 Task: Add an event with the title Second Product Demonstration and Feedback Session, date '2023/12/28', time 7:00 AM to 9:00 AMand add a description: The Team Building Retreat: Problem-Solving Activities will take place in a tranquil and inspiring location, away from the usual work setting. The retreat will span over a dedicated period, allowing participants to fully immerse themselves in the experience and focus on building their problem-solving capabilities., put the event into Orange category . Add location for the event as: St. Petersburg, Russia, logged in from the account softage.8@softage.netand send the event invitation to softage.1@softage.net and softage.2@softage.net. Set a reminder for the event 1 hour before
Action: Mouse moved to (112, 173)
Screenshot: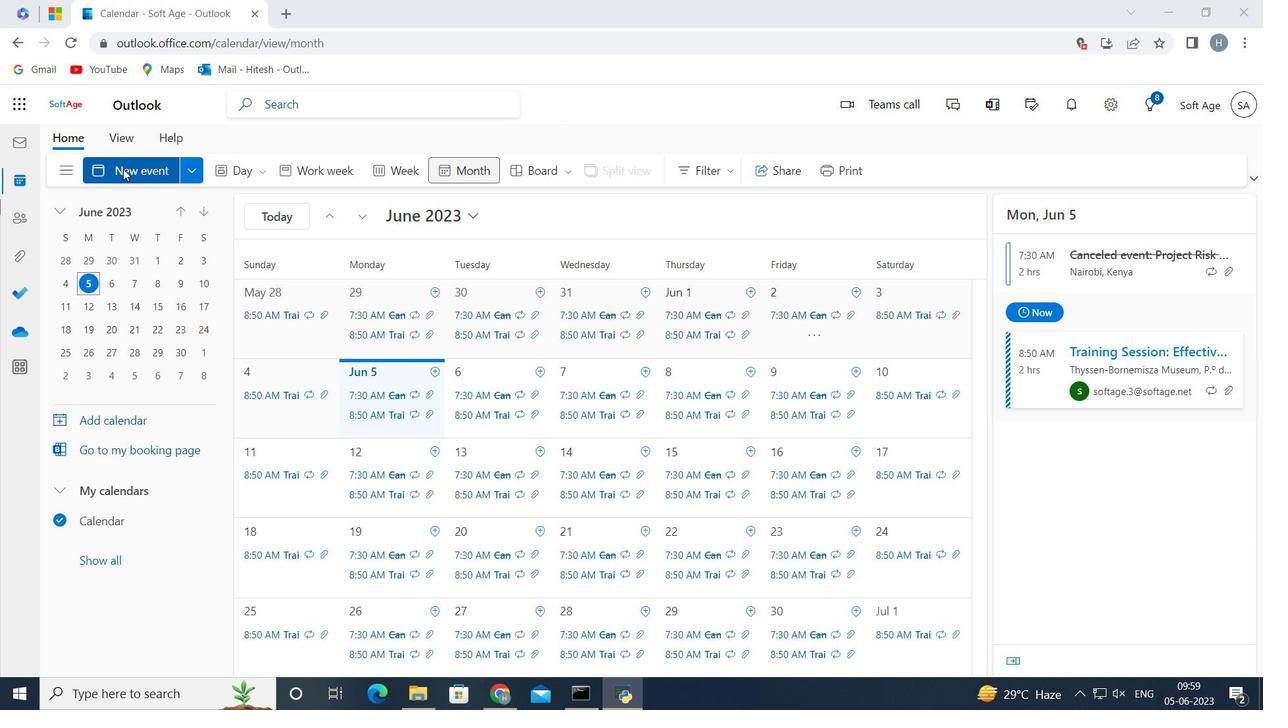 
Action: Mouse pressed left at (112, 173)
Screenshot: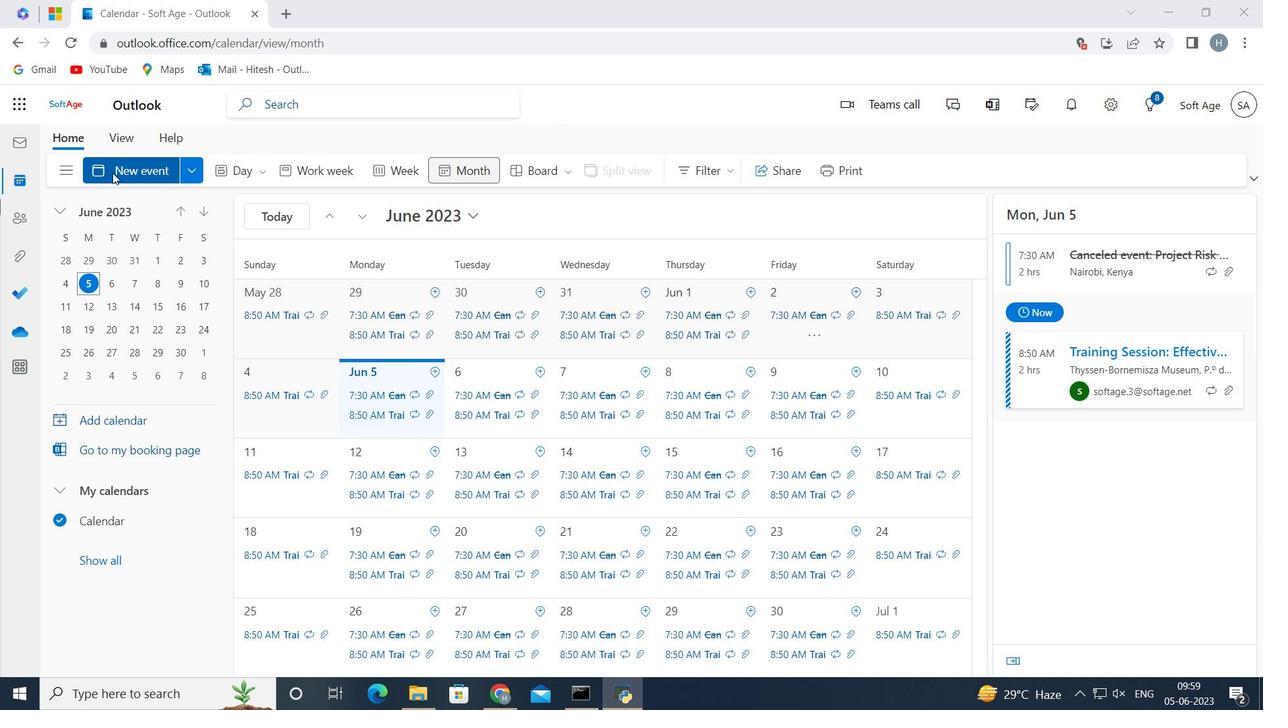 
Action: Mouse moved to (254, 262)
Screenshot: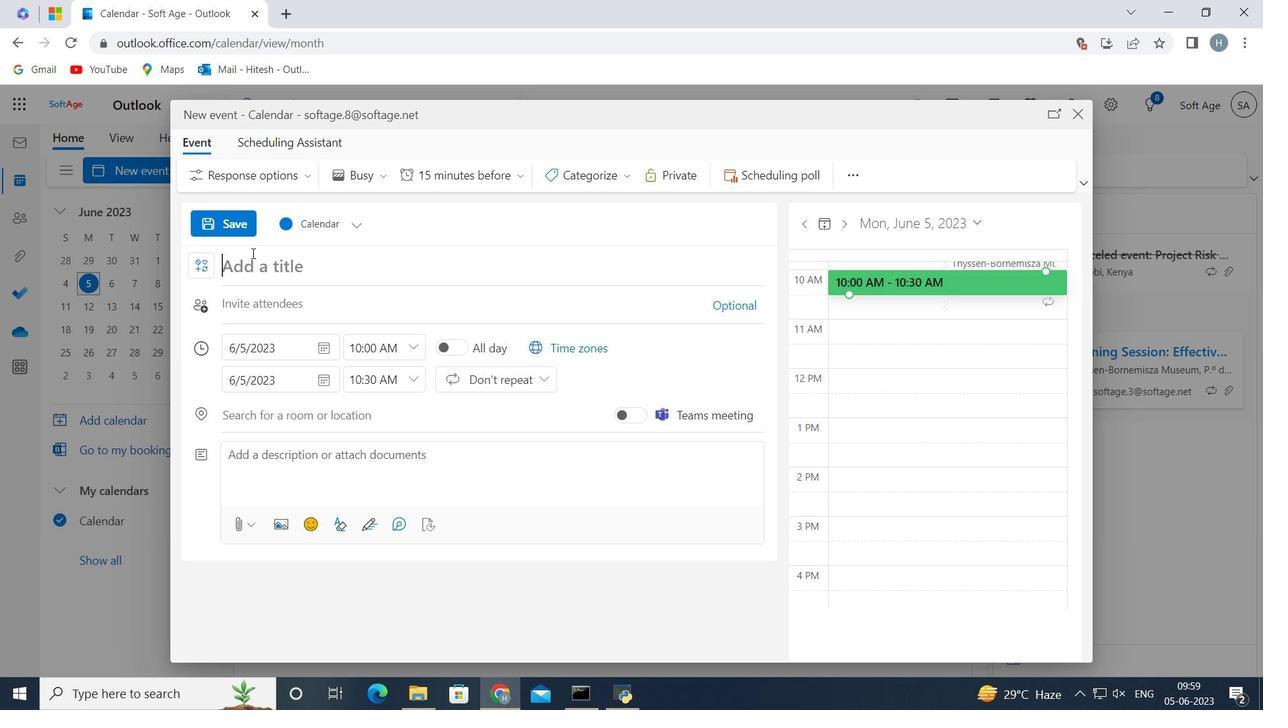 
Action: Mouse pressed left at (254, 262)
Screenshot: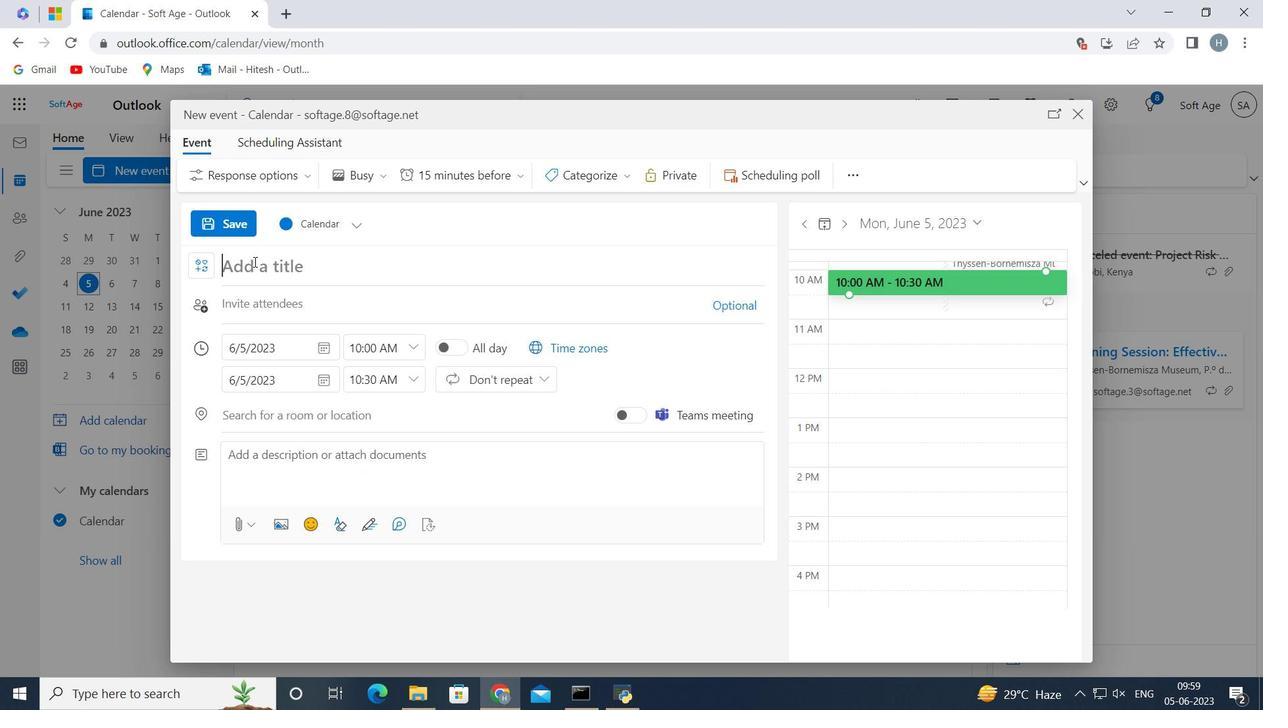 
Action: Key pressed <Key.shift>Second<Key.space><Key.shift>Product<Key.space><Key.shift>Demonstartion<Key.space>and<Key.backspace><Key.backspace><Key.backspace><Key.backspace><Key.backspace><Key.backspace><Key.backspace><Key.backspace>ation<Key.space><Key.backspace><Key.backspace><Key.backspace><Key.backspace><Key.backspace><Key.backspace><Key.backspace><Key.backspace>ration<Key.space>and<Key.space><Key.shift>Feedback<Key.space><Key.shift>Session<Key.space>
Screenshot: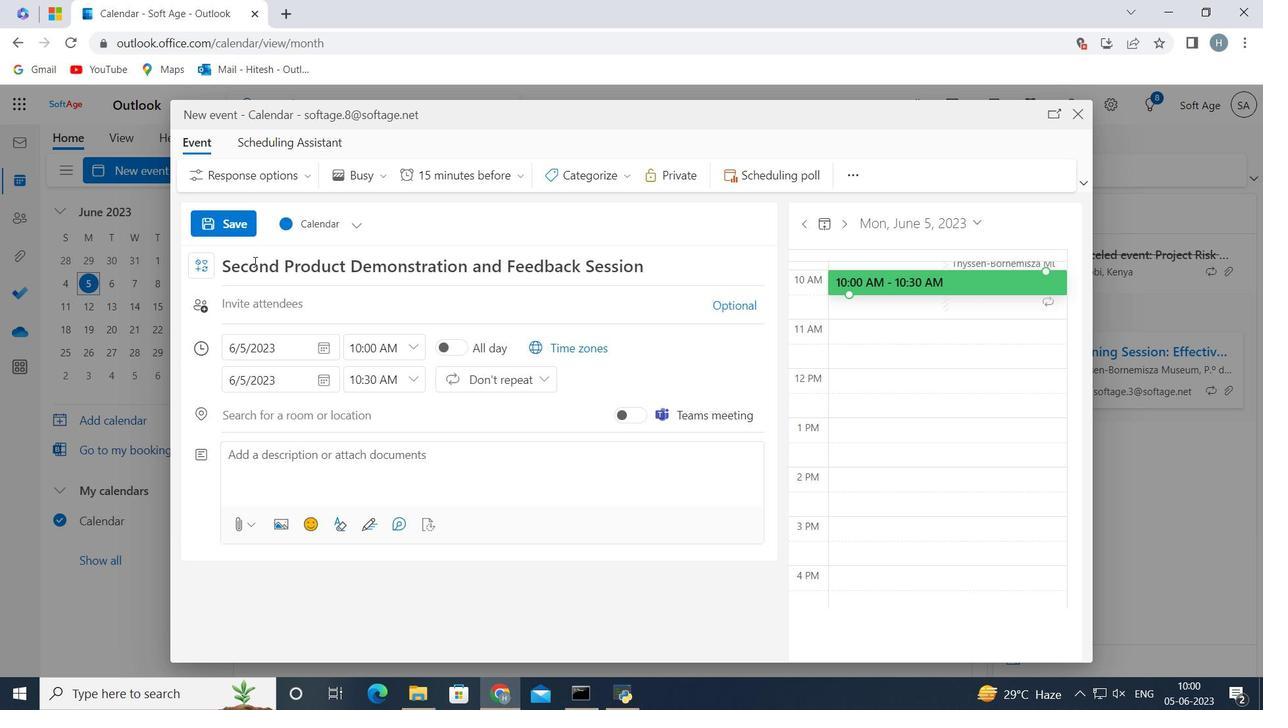 
Action: Mouse moved to (324, 345)
Screenshot: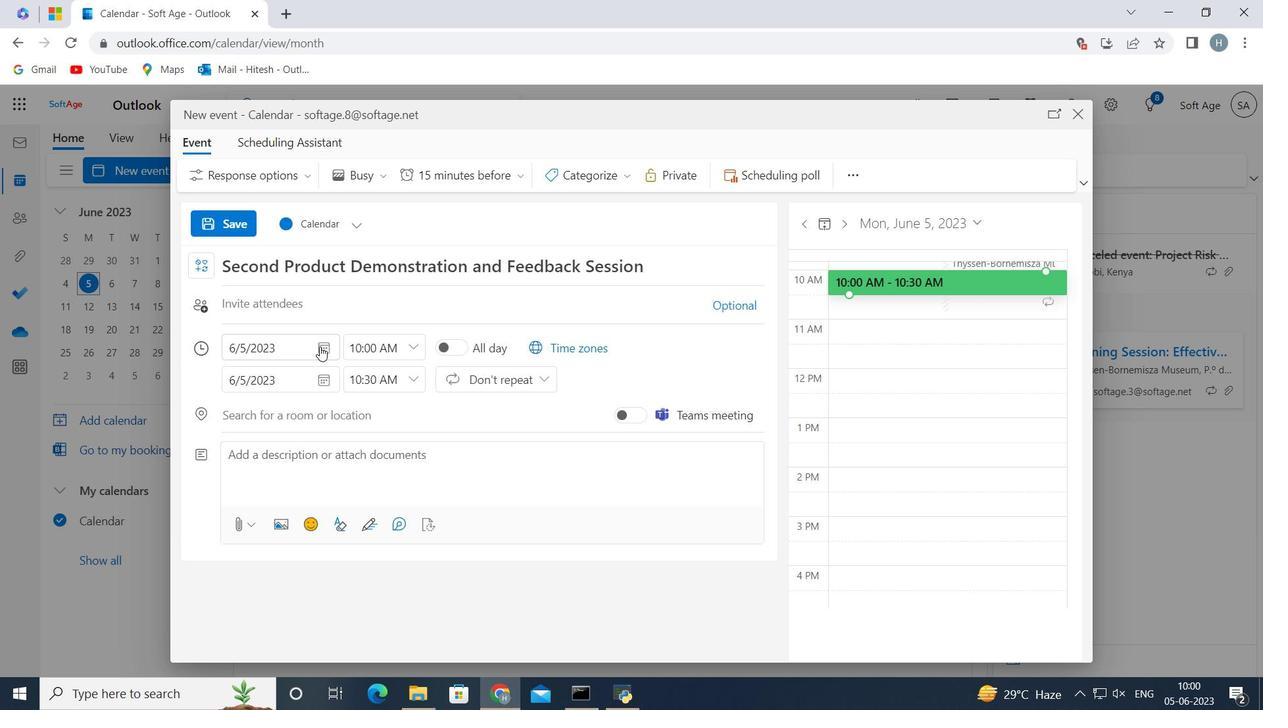 
Action: Mouse pressed left at (324, 345)
Screenshot: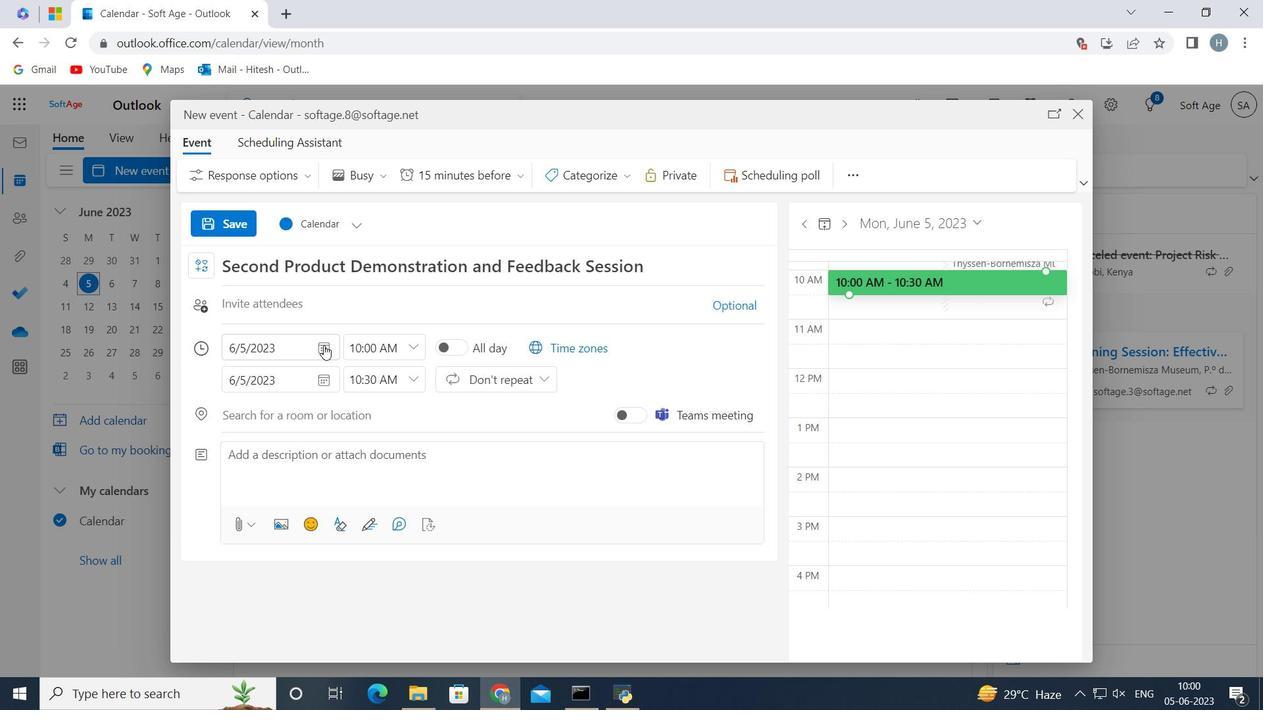 
Action: Mouse moved to (288, 377)
Screenshot: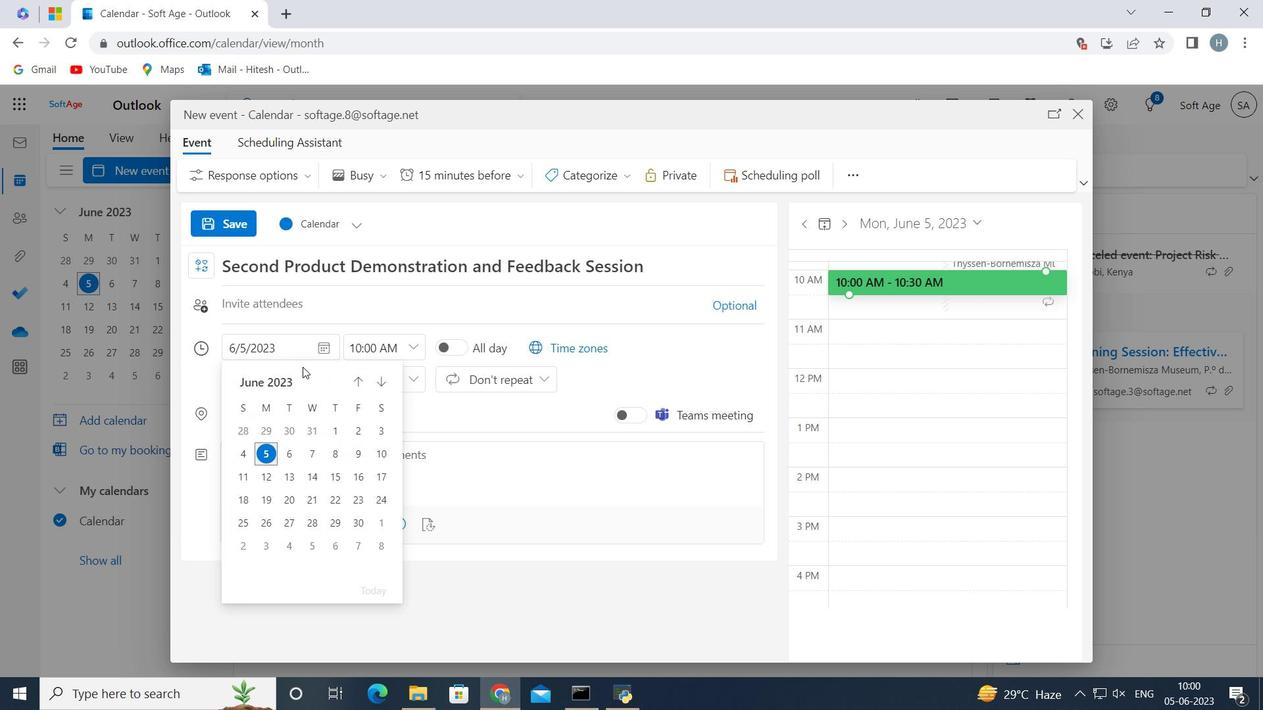 
Action: Mouse pressed left at (288, 377)
Screenshot: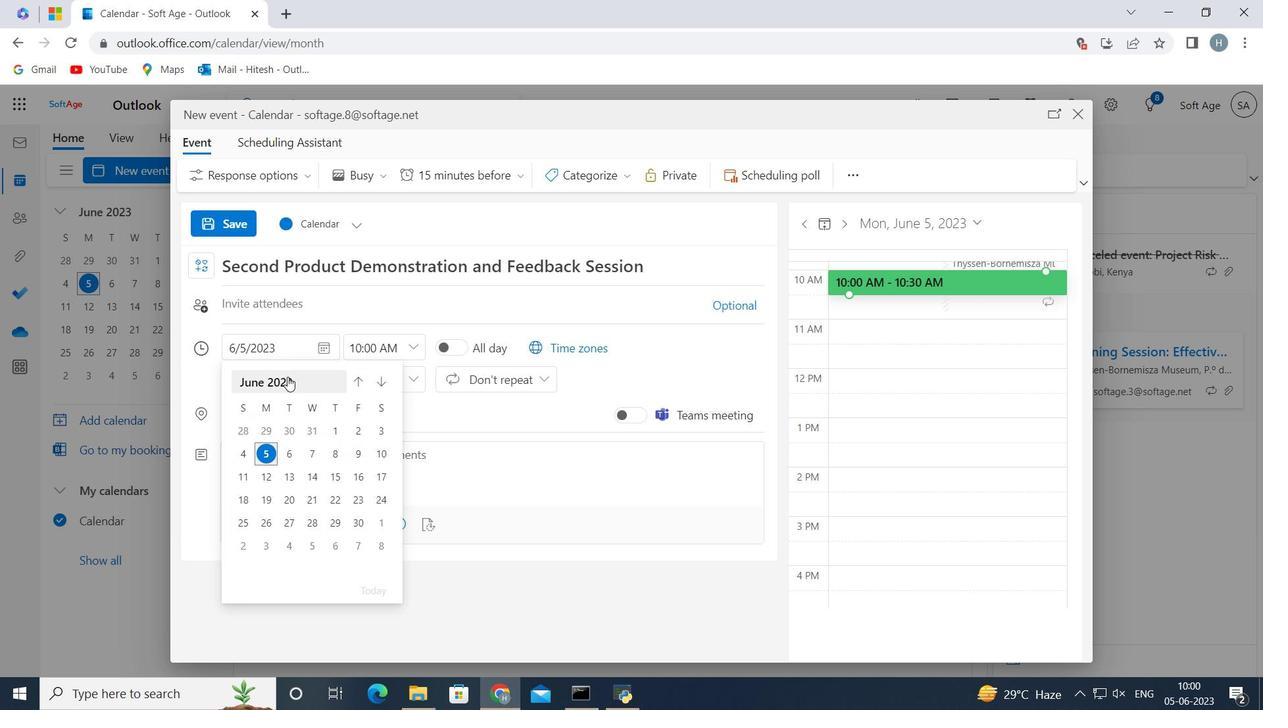 
Action: Mouse moved to (378, 507)
Screenshot: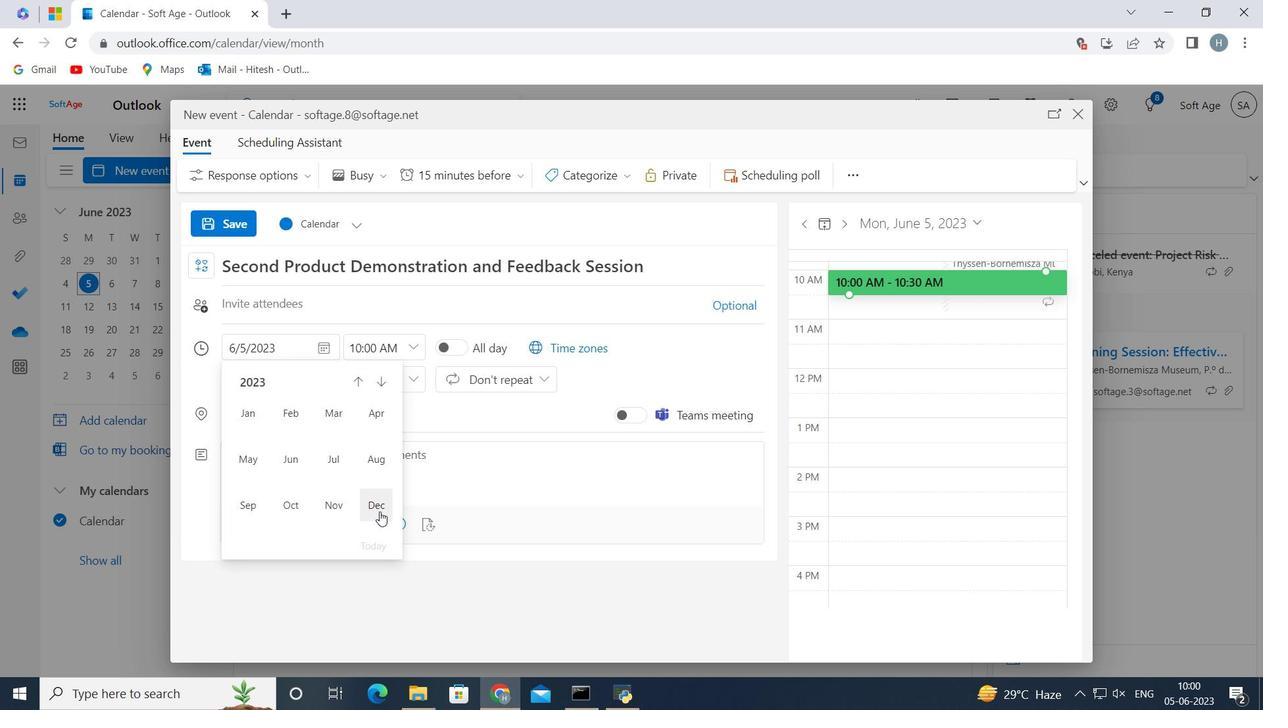 
Action: Mouse pressed left at (378, 507)
Screenshot: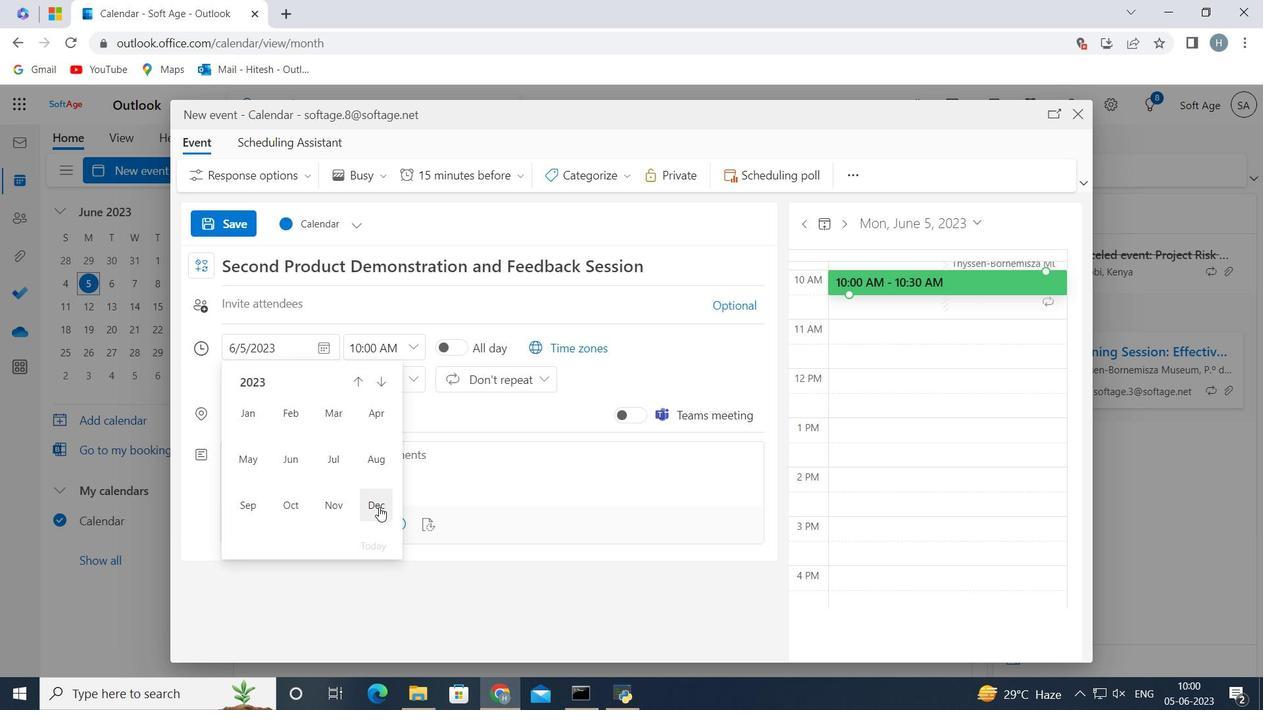 
Action: Mouse moved to (333, 517)
Screenshot: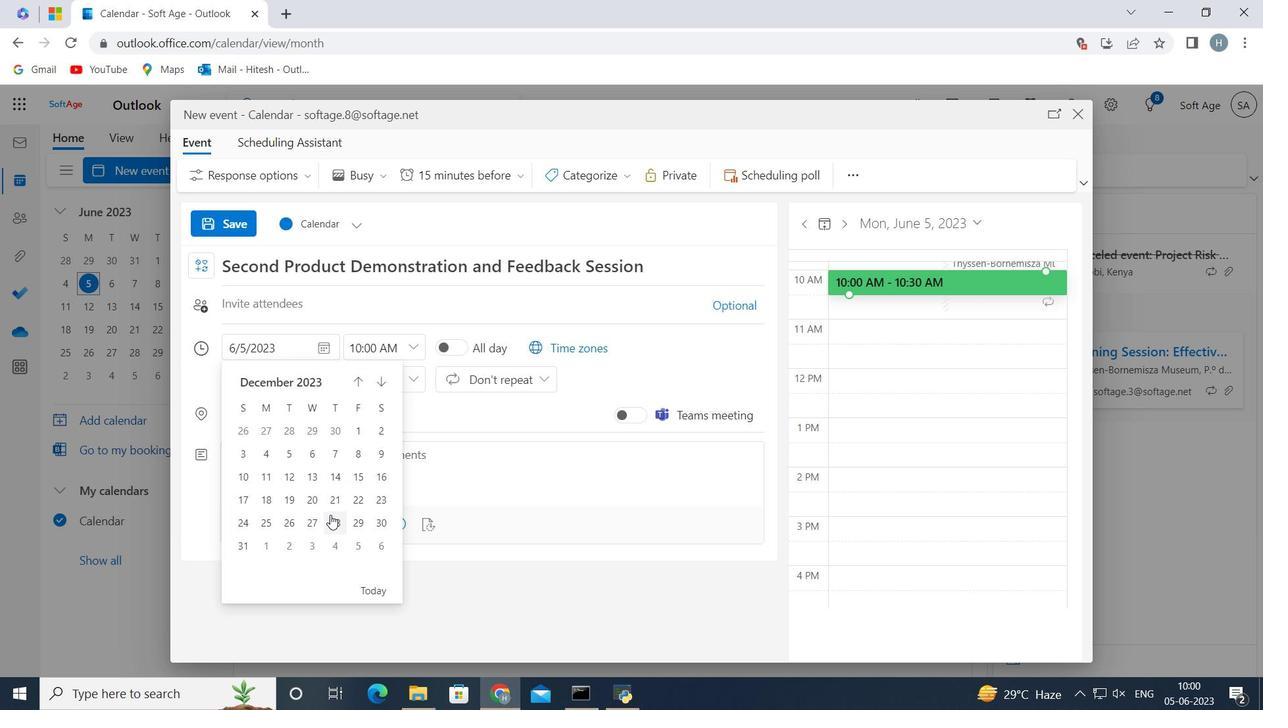
Action: Mouse pressed left at (333, 517)
Screenshot: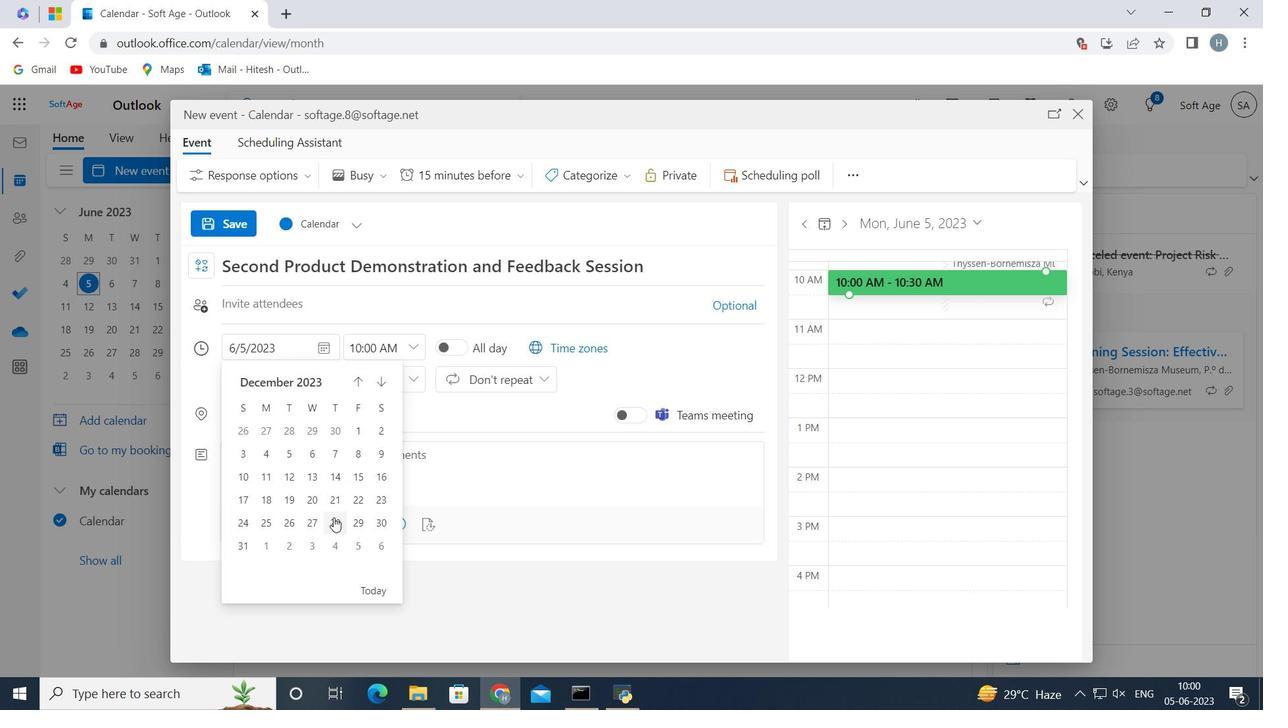 
Action: Mouse moved to (415, 343)
Screenshot: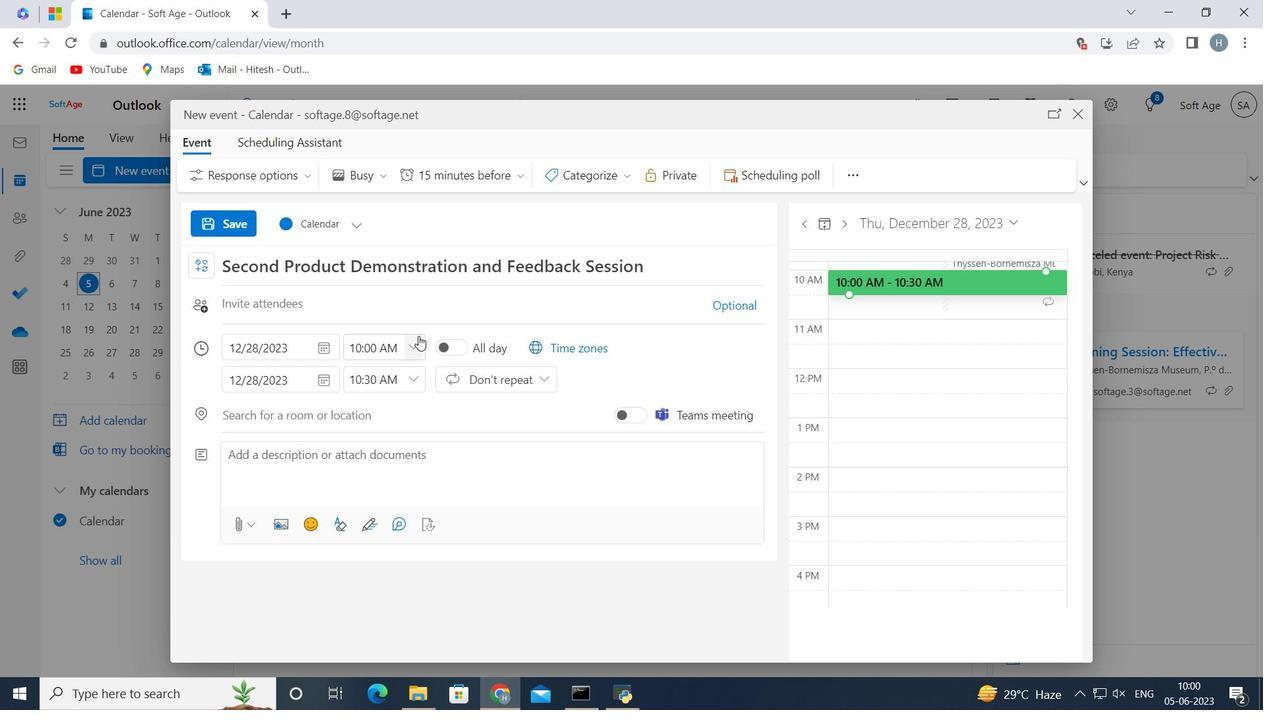 
Action: Mouse pressed left at (415, 343)
Screenshot: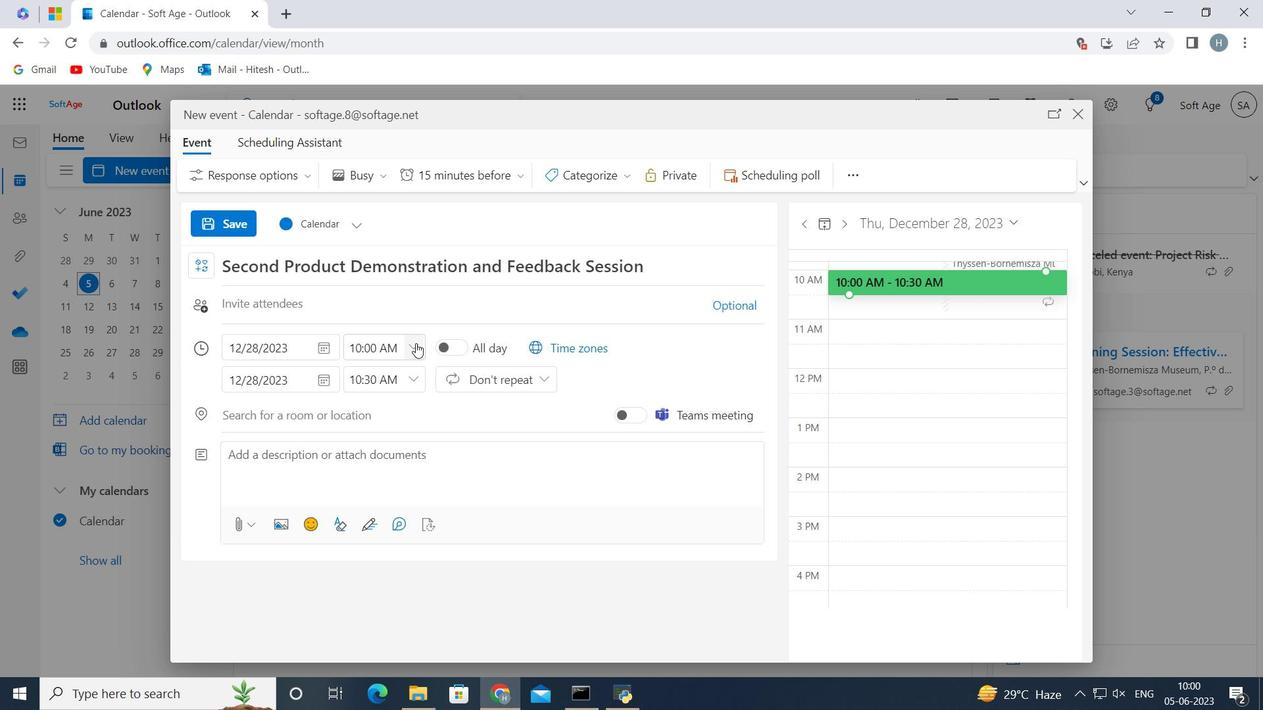 
Action: Mouse moved to (363, 446)
Screenshot: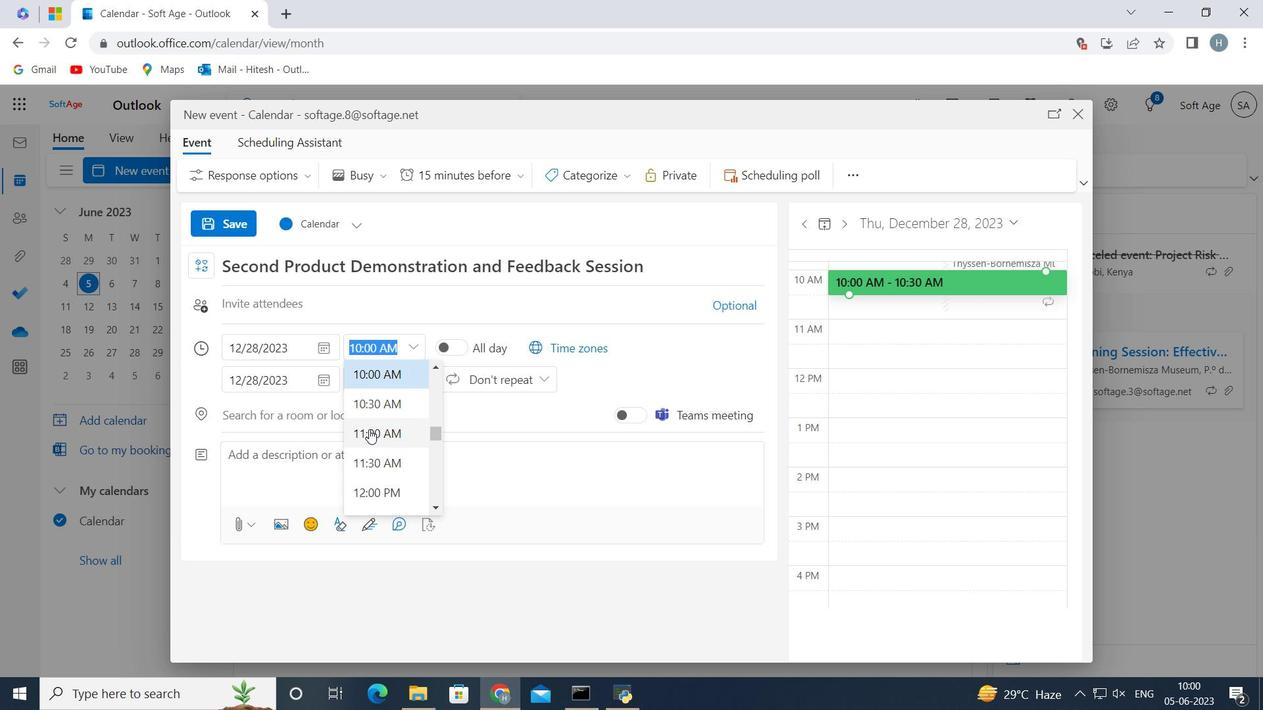 
Action: Mouse scrolled (363, 446) with delta (0, 0)
Screenshot: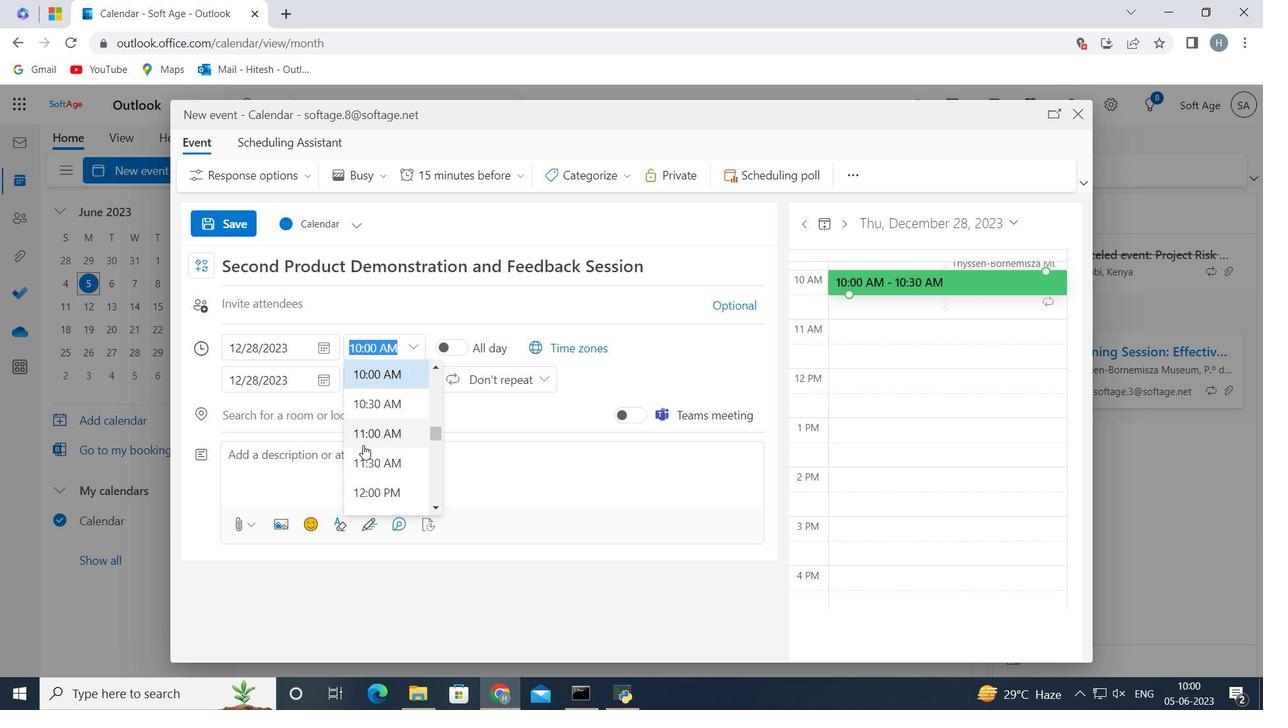 
Action: Mouse scrolled (363, 446) with delta (0, 0)
Screenshot: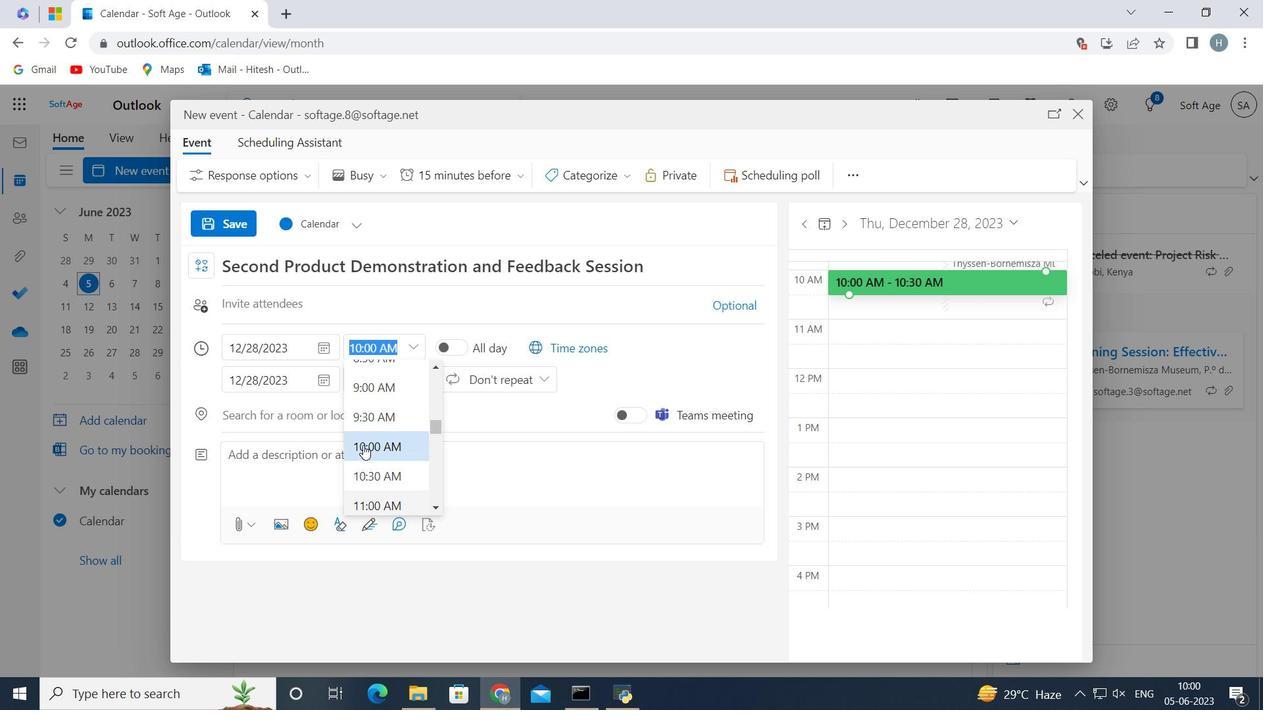 
Action: Mouse moved to (379, 396)
Screenshot: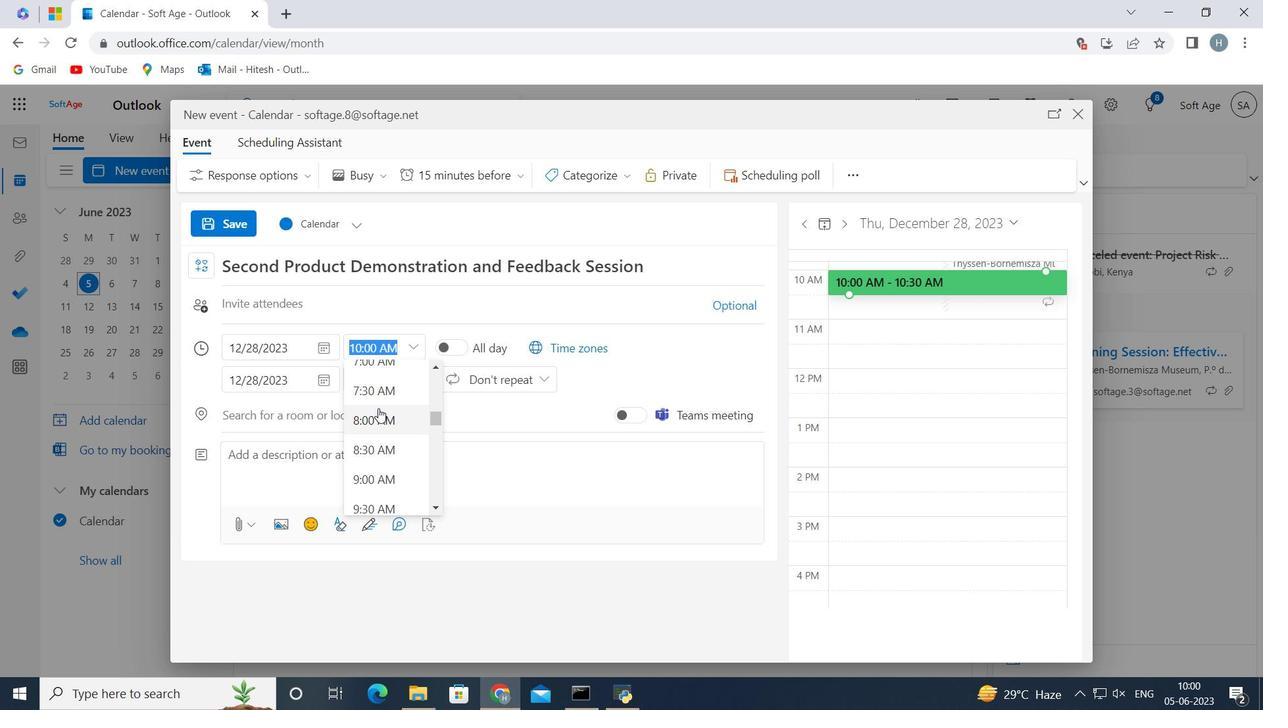 
Action: Mouse scrolled (379, 397) with delta (0, 0)
Screenshot: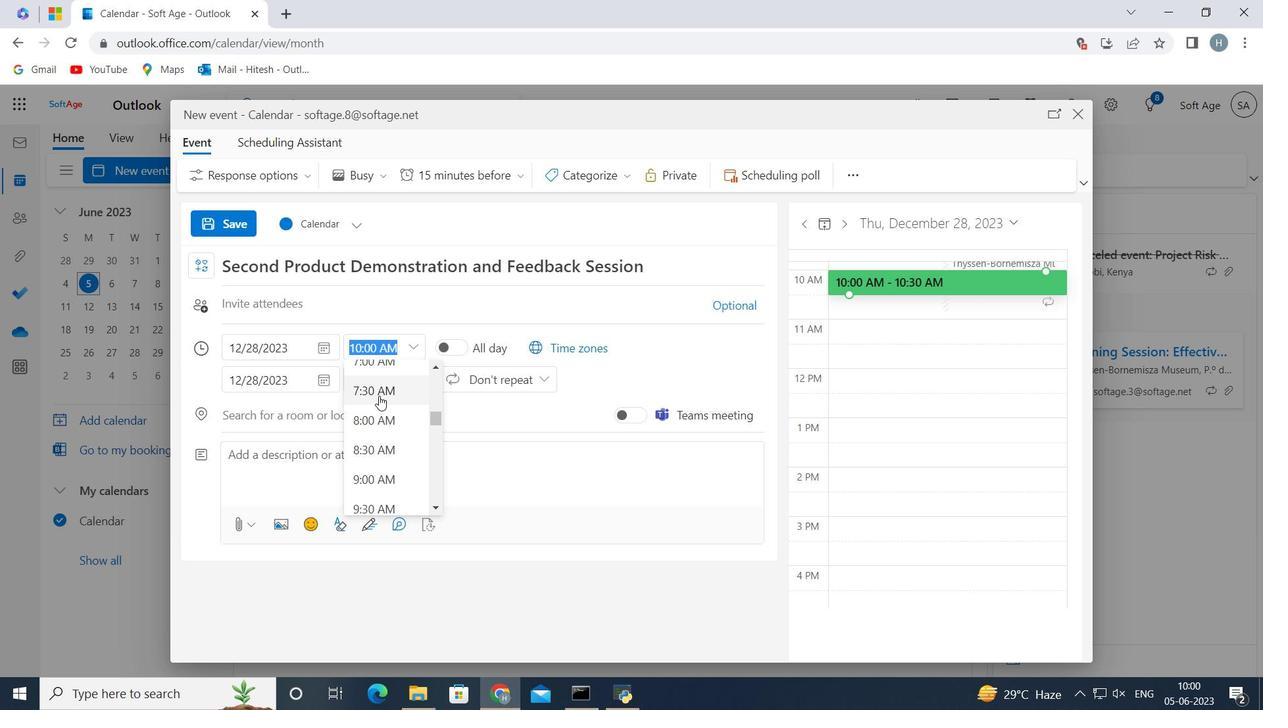 
Action: Mouse moved to (375, 446)
Screenshot: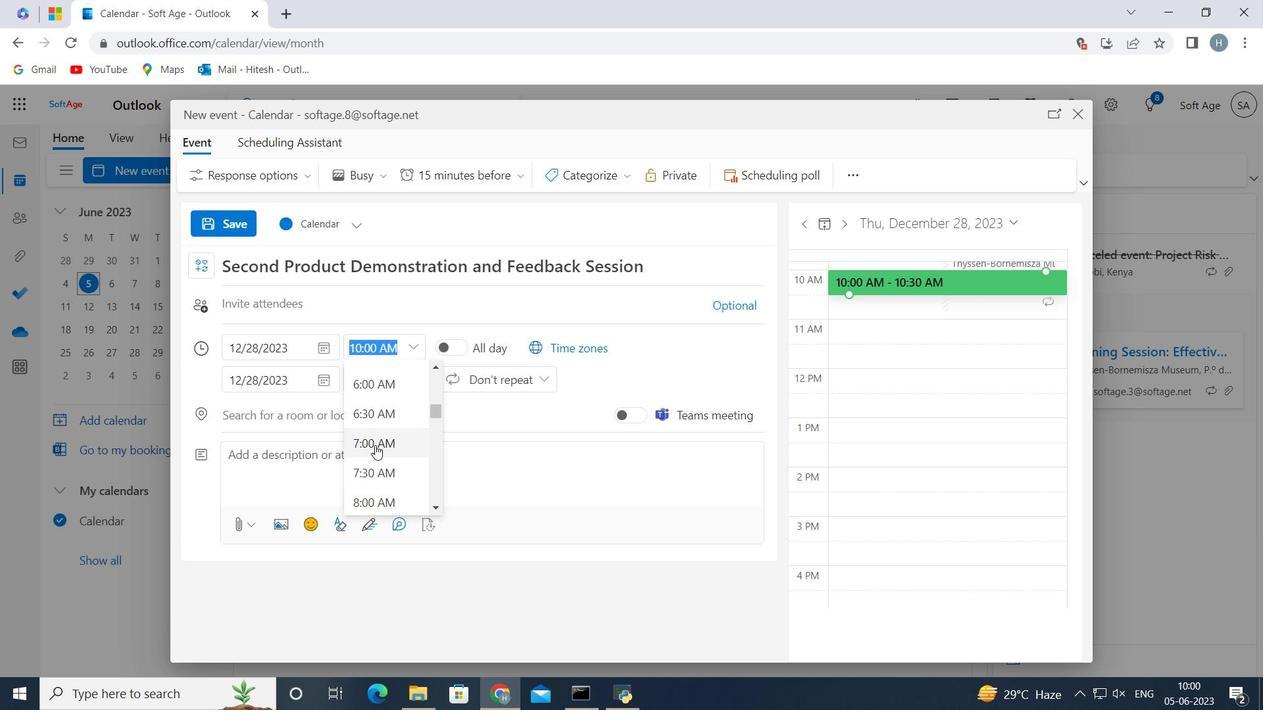 
Action: Mouse pressed left at (375, 446)
Screenshot: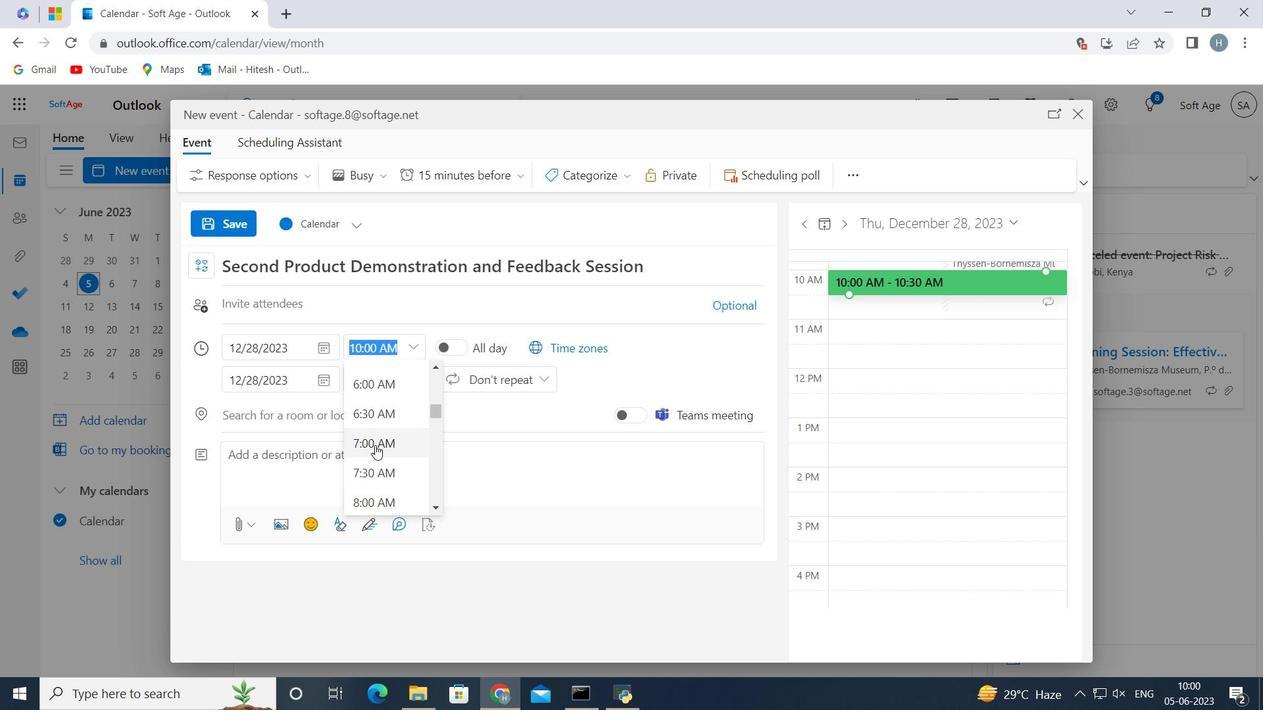 
Action: Mouse moved to (411, 387)
Screenshot: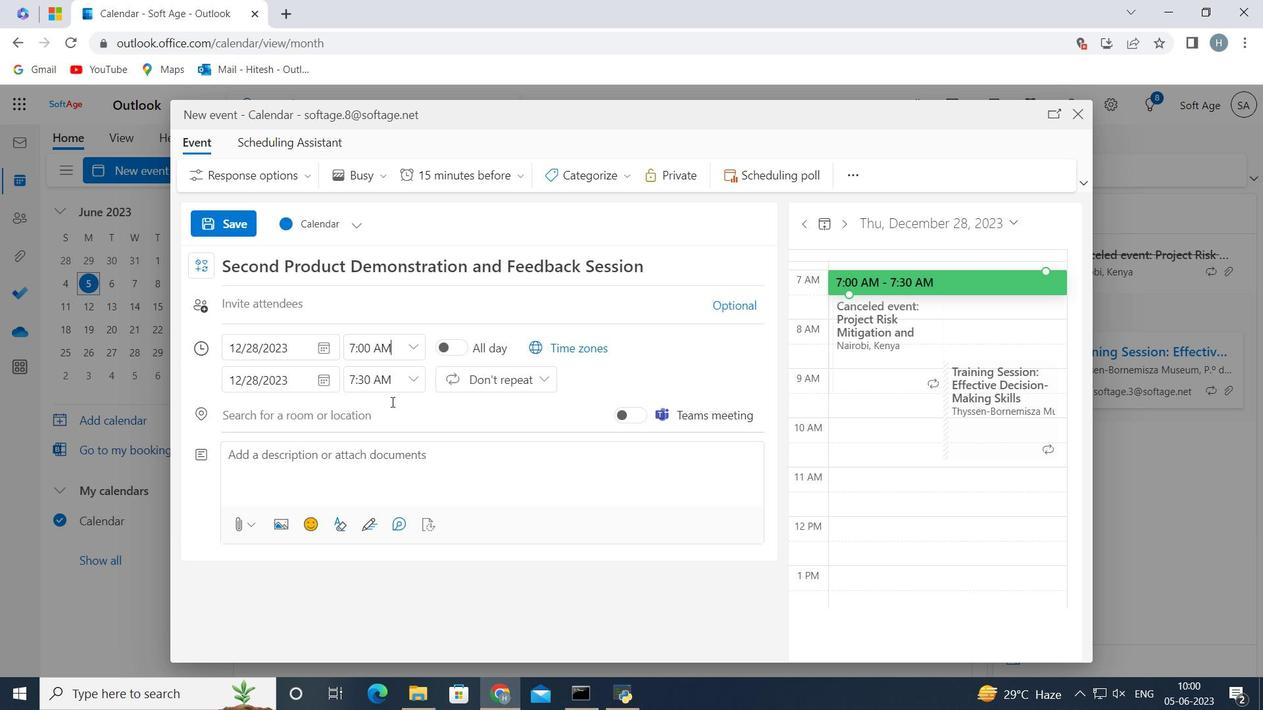 
Action: Mouse pressed left at (411, 387)
Screenshot: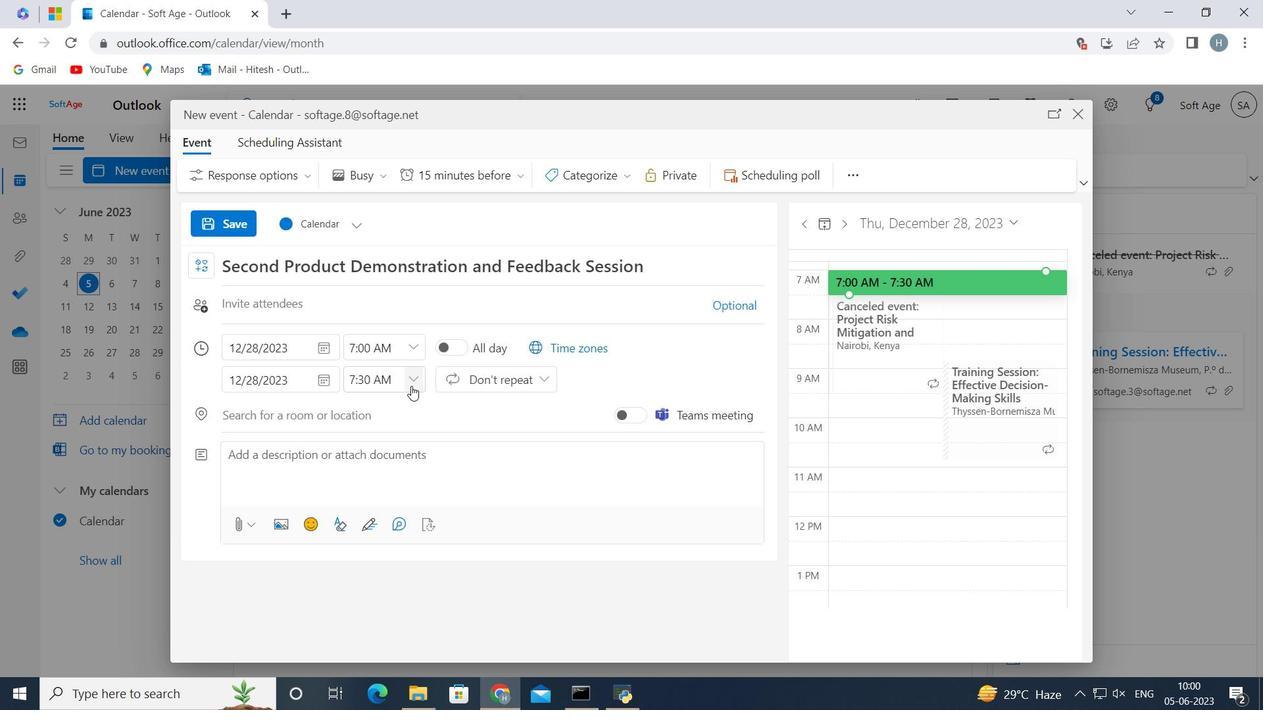 
Action: Mouse moved to (409, 488)
Screenshot: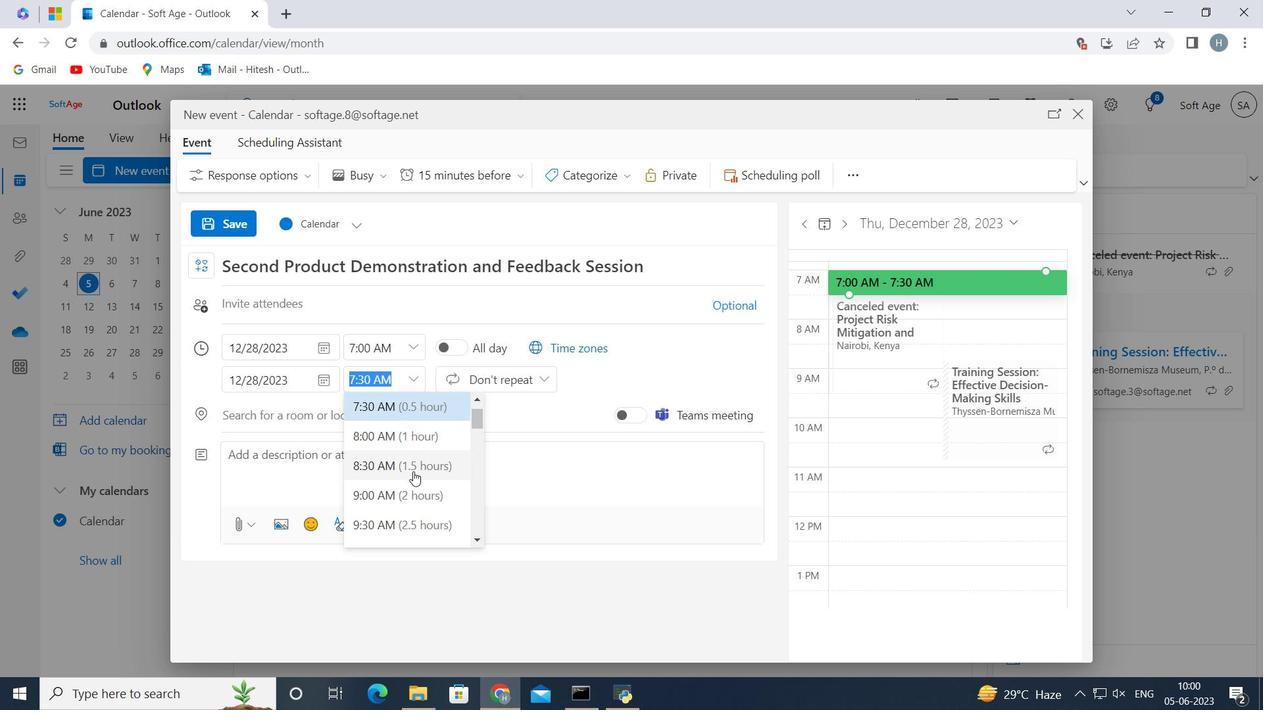 
Action: Mouse pressed left at (409, 488)
Screenshot: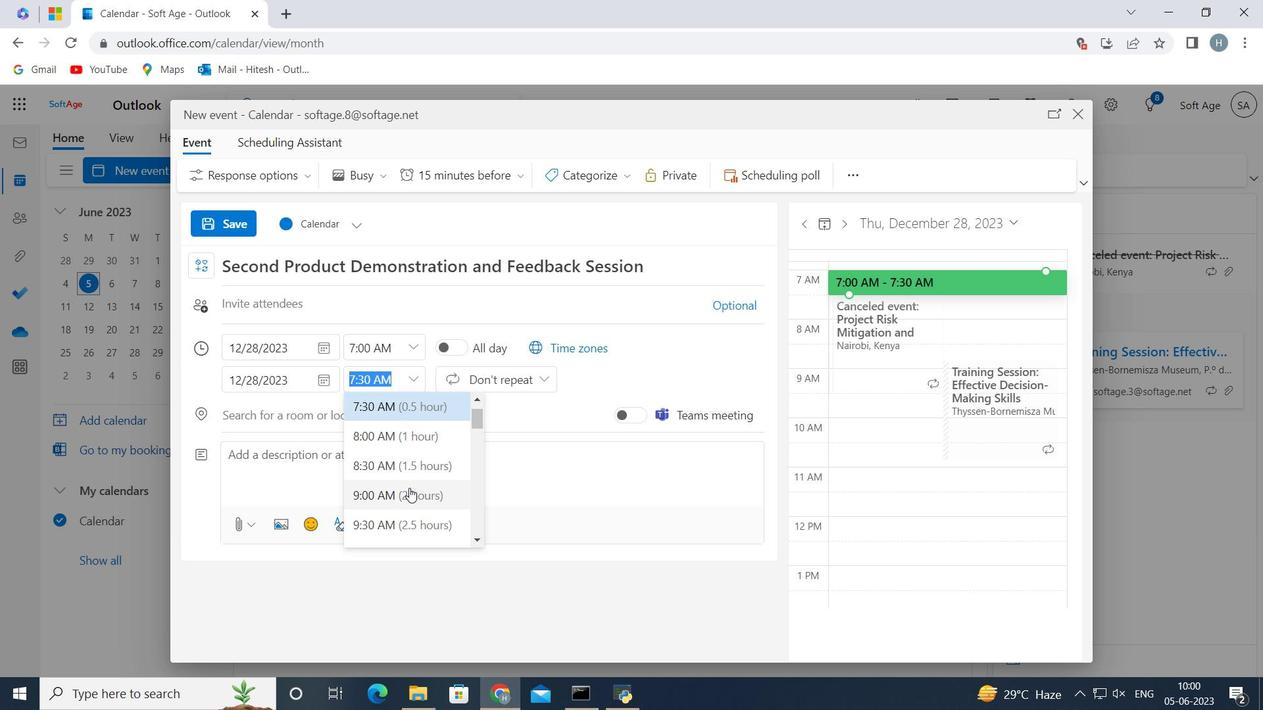 
Action: Mouse moved to (317, 460)
Screenshot: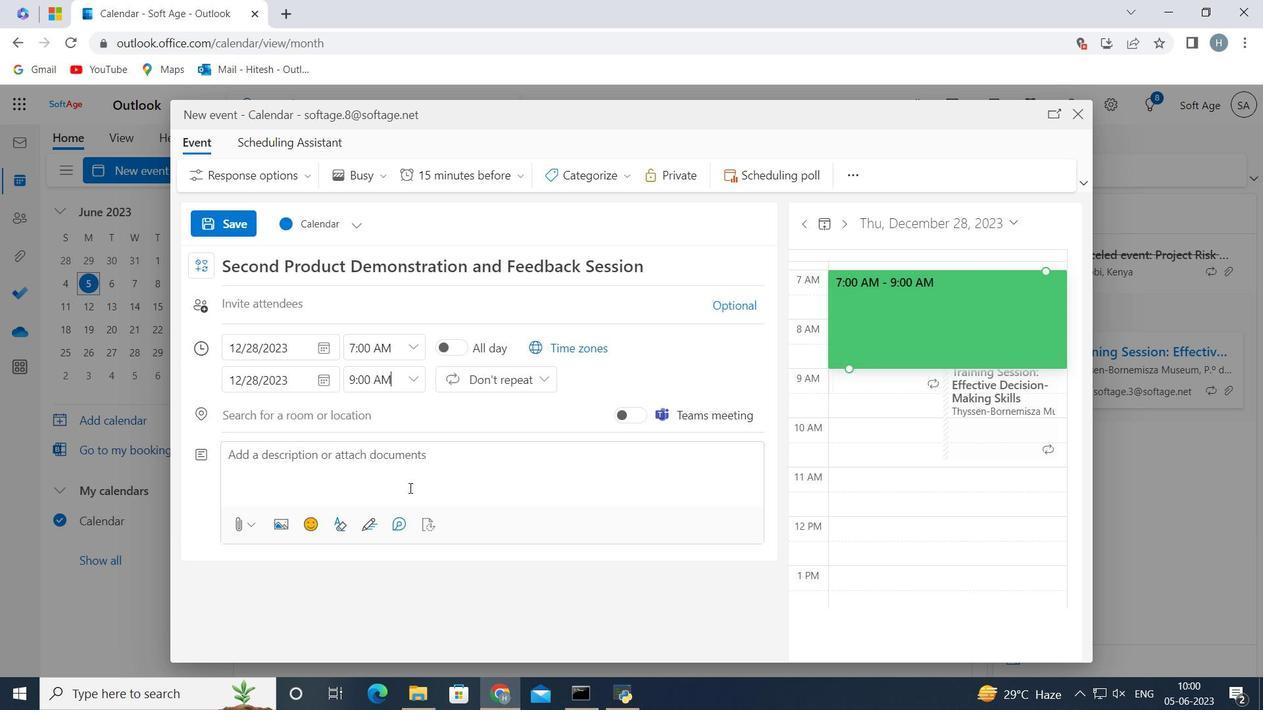 
Action: Mouse pressed left at (317, 460)
Screenshot: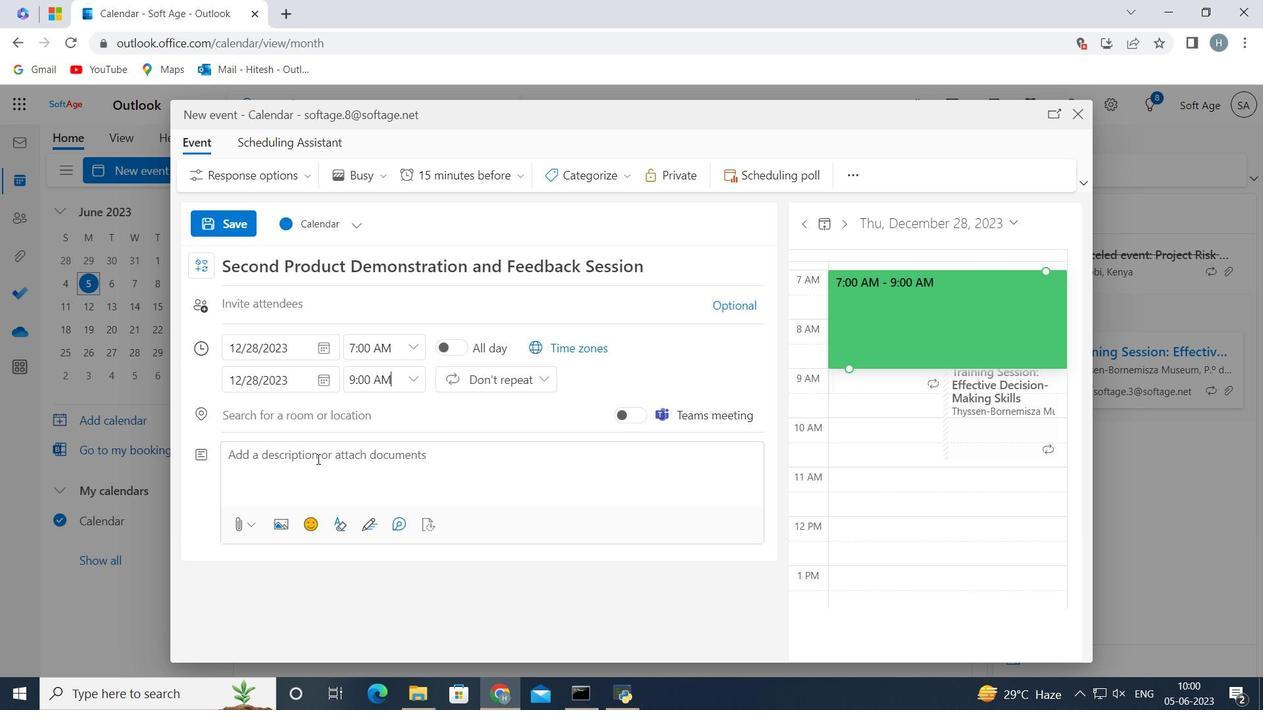 
Action: Mouse moved to (317, 460)
Screenshot: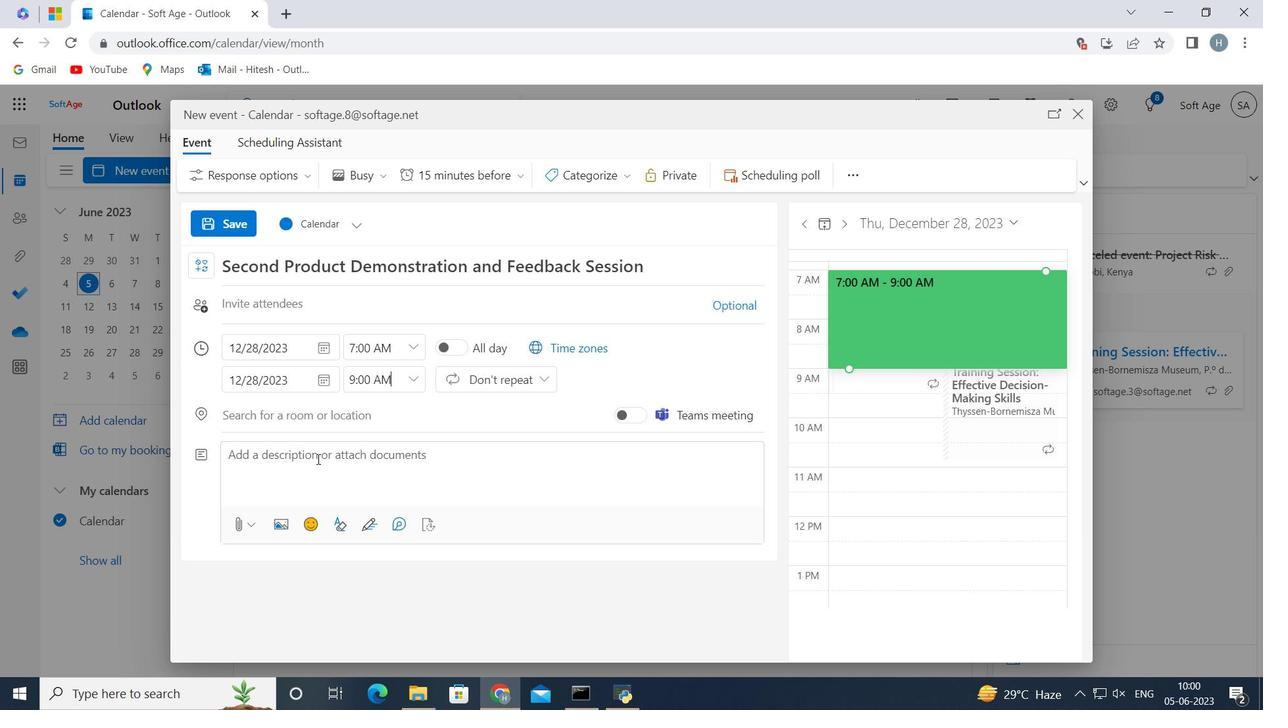 
Action: Key pressed <Key.shift>The<Key.space>team<Key.space>building<Key.space>retreat<Key.shift_r>:<Key.space>problem-solving<Key.space>activities<Key.space>will<Key.space>tage<Key.backspace><Key.backspace>ke<Key.space>place<Key.space>in<Key.space>a<Key.space>tranquil<Key.space>and<Key.space>inspiring<Key.space>location,<Key.space>away<Key.space>from<Key.space>the<Key.space>usual<Key.space>work<Key.space>setting.<Key.space><Key.shift>The<Key.space>retreat<Key.space>will<Key.space>span<Key.space>over<Key.space>a<Key.space>dedicated<Key.space>period,<Key.space>allowing<Key.space>participants<Key.space>to<Key.space>fully<Key.space>immerse<Key.space>themselves<Key.space>in<Key.space>the<Key.space>experience<Key.space>and<Key.space>focus<Key.space>on<Key.space>building<Key.space>their<Key.space>problem-solving<Key.space>capabilities.<Key.space>
Screenshot: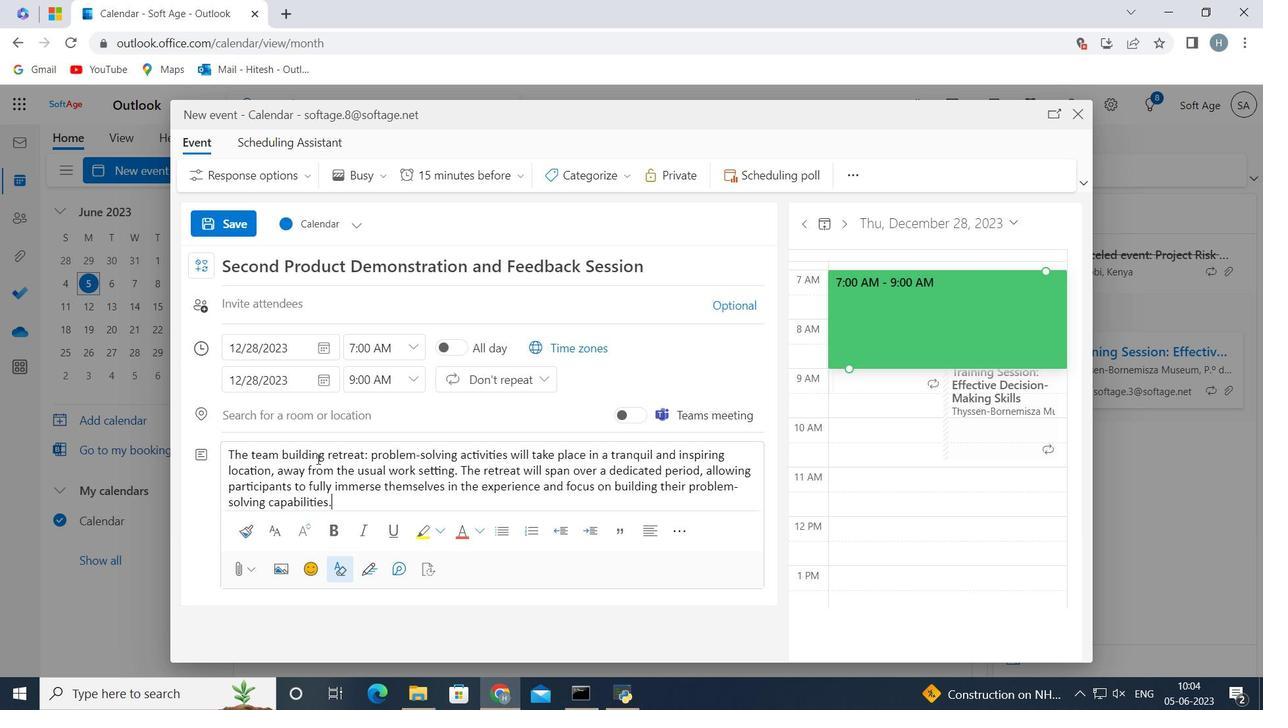 
Action: Mouse moved to (621, 184)
Screenshot: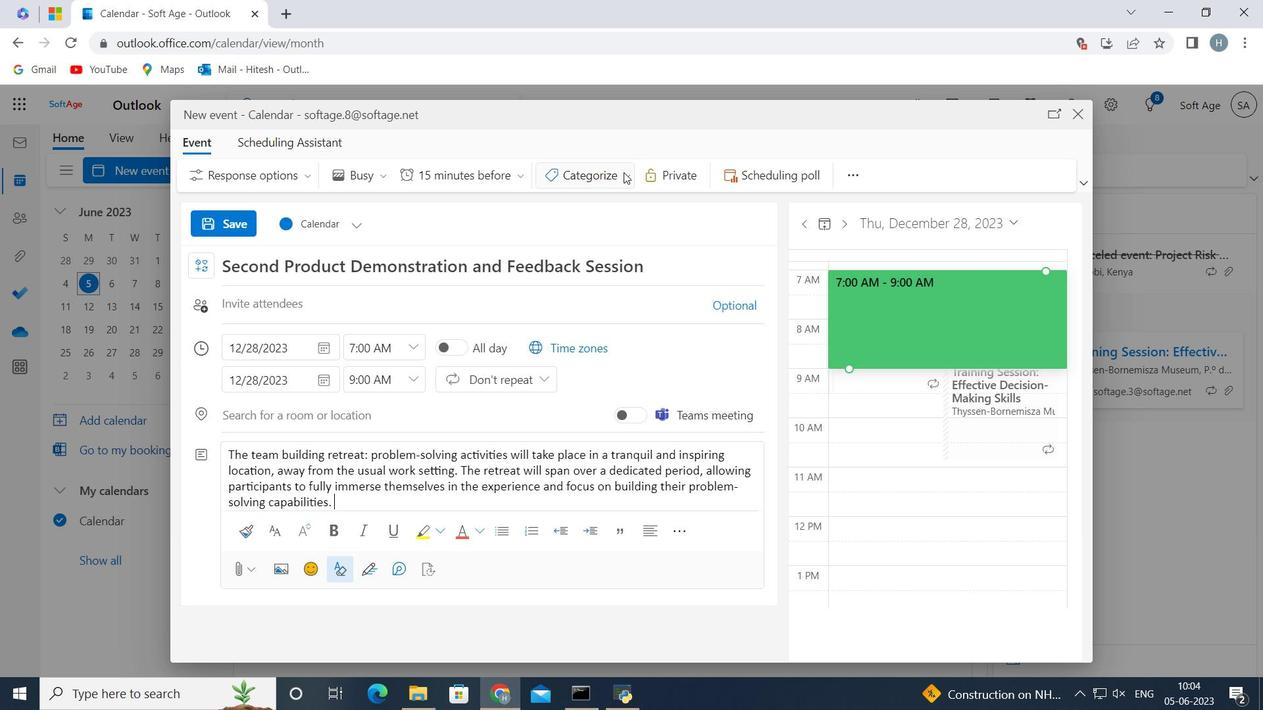 
Action: Mouse pressed left at (621, 184)
Screenshot: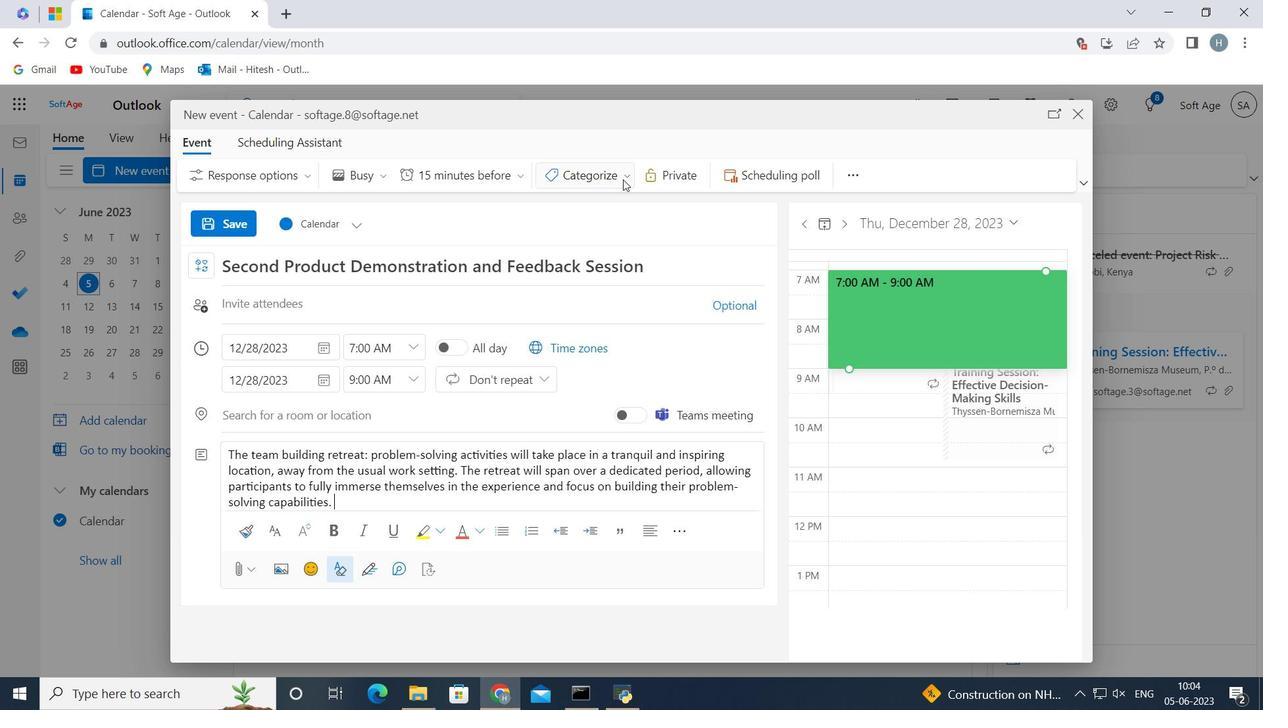 
Action: Mouse moved to (615, 256)
Screenshot: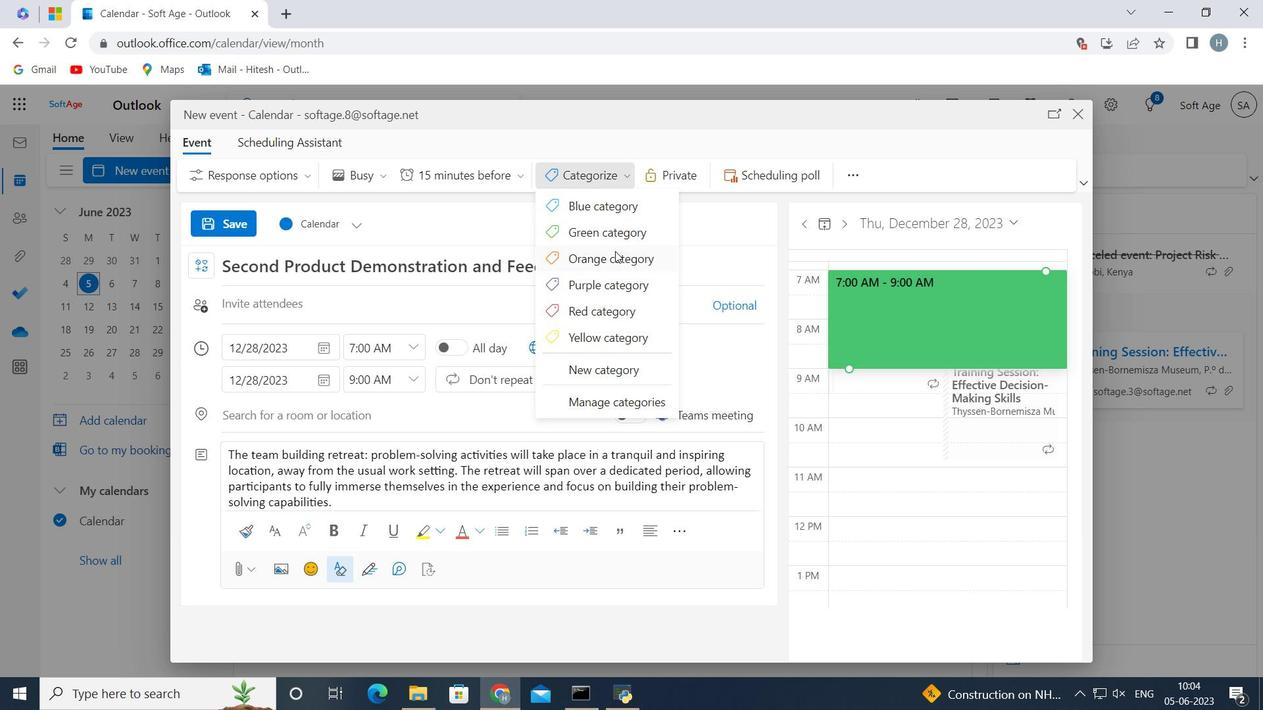 
Action: Mouse pressed left at (615, 256)
Screenshot: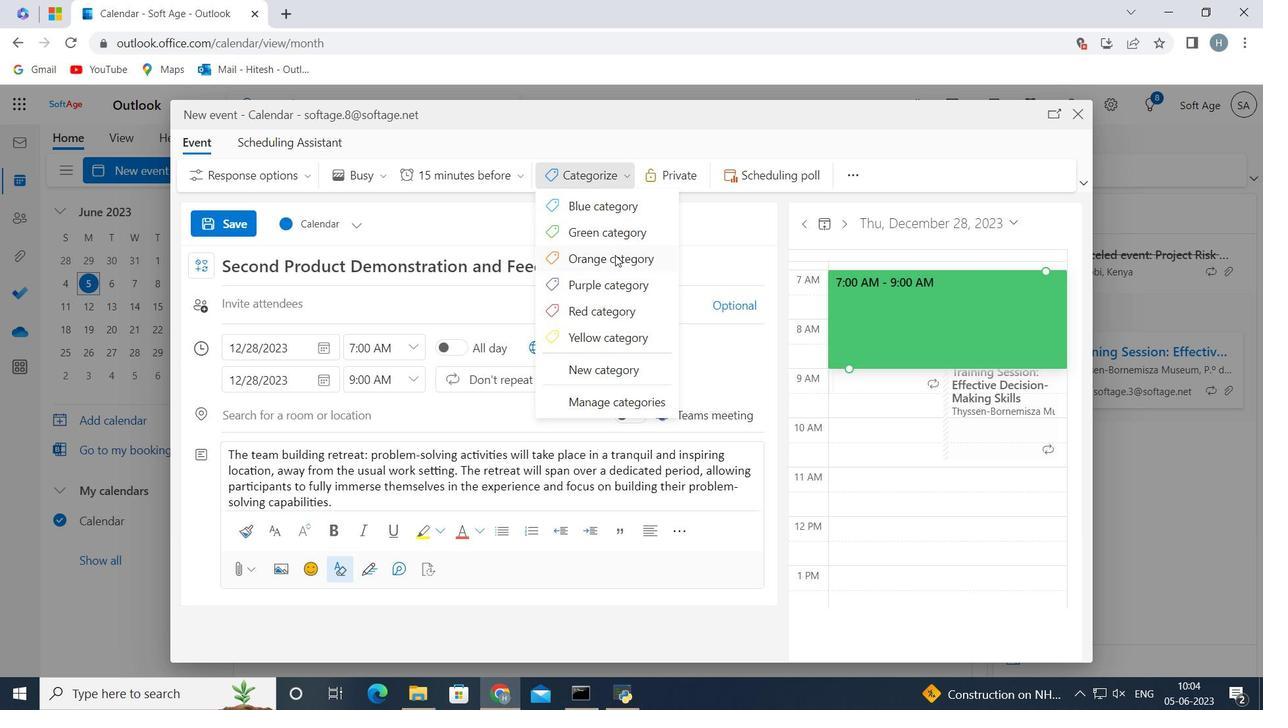 
Action: Mouse moved to (273, 423)
Screenshot: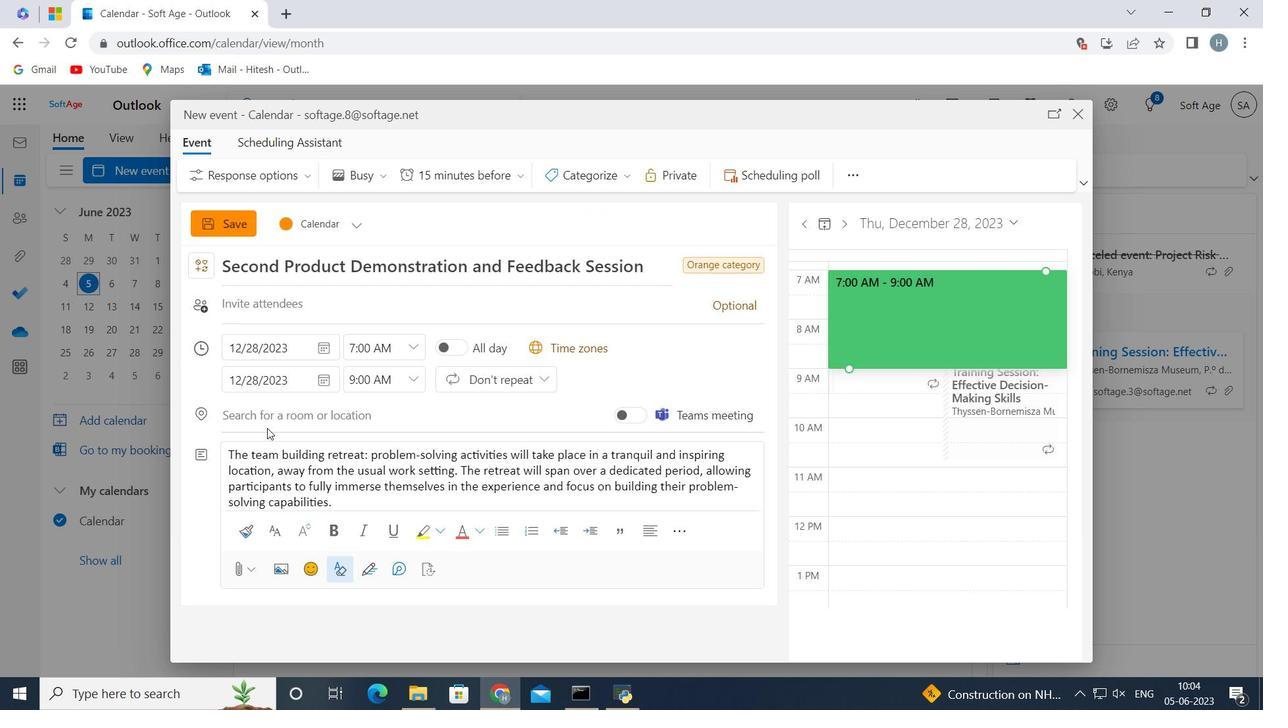 
Action: Mouse pressed left at (273, 423)
Screenshot: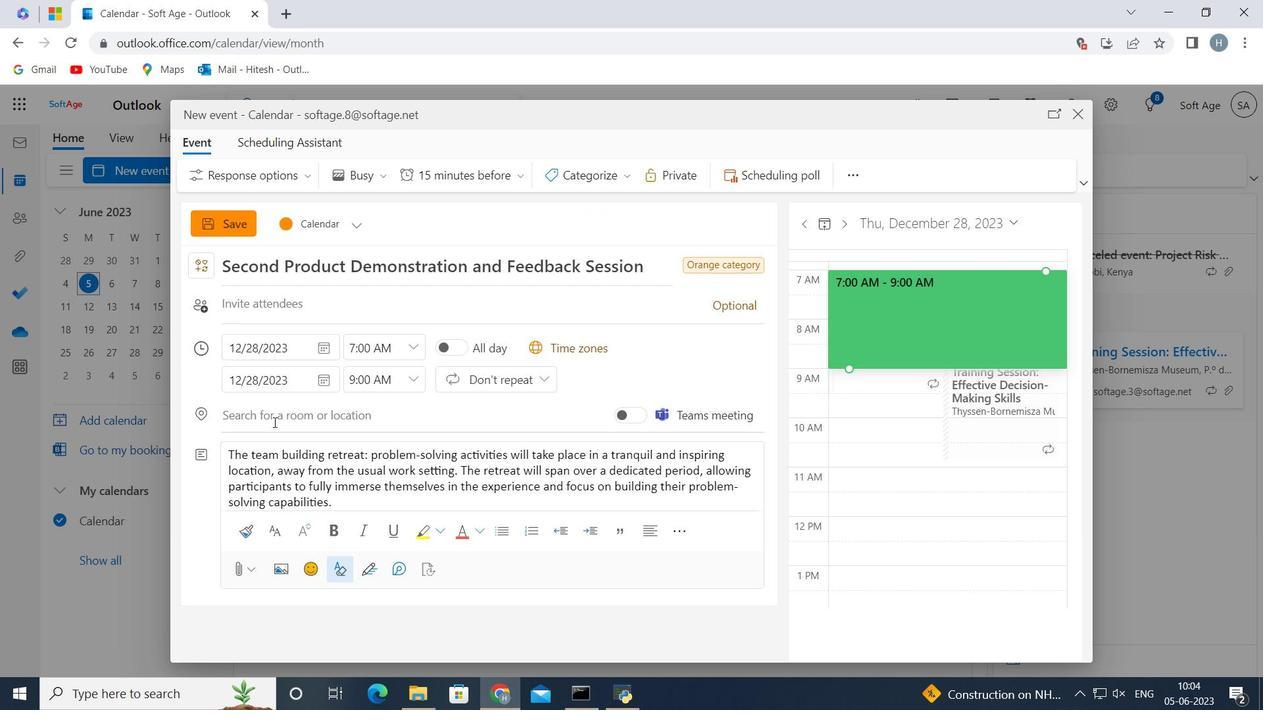 
Action: Key pressed <Key.shift>St.<Key.space><Key.shift><Key.shift><Key.shift><Key.shift>Petersburg,<Key.space><Key.shift>Russia<Key.space>
Screenshot: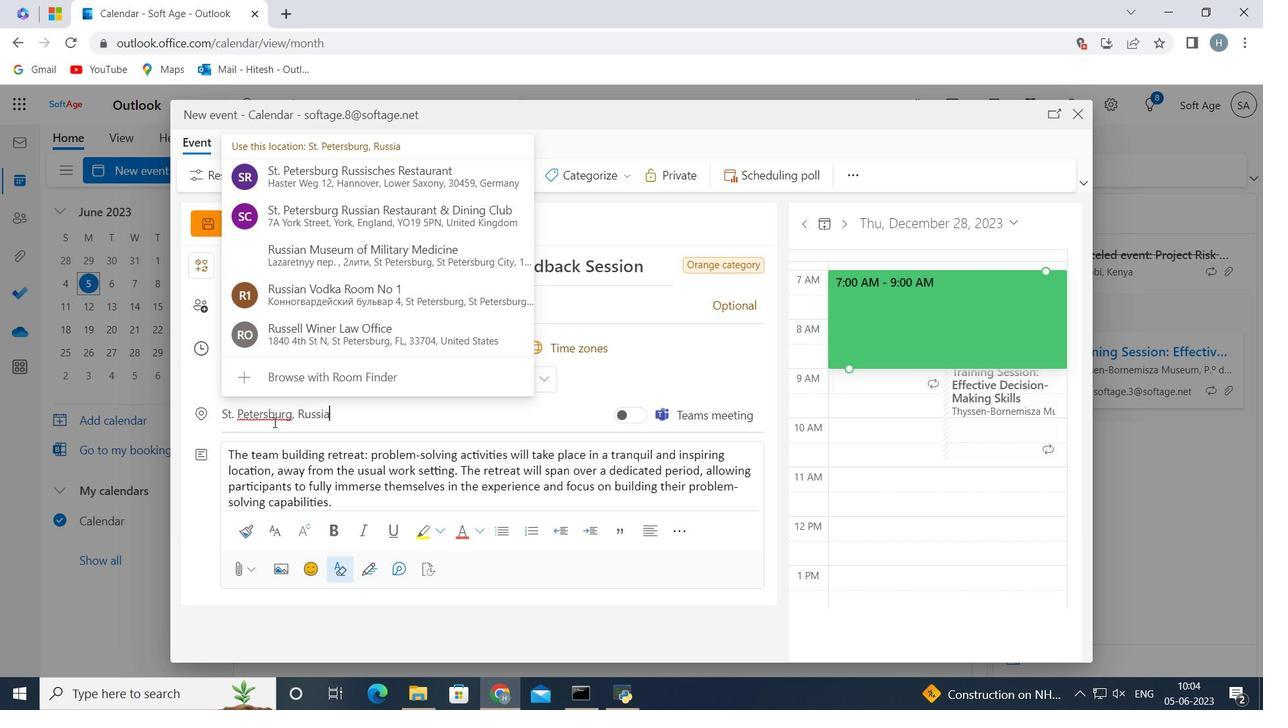 
Action: Mouse moved to (677, 369)
Screenshot: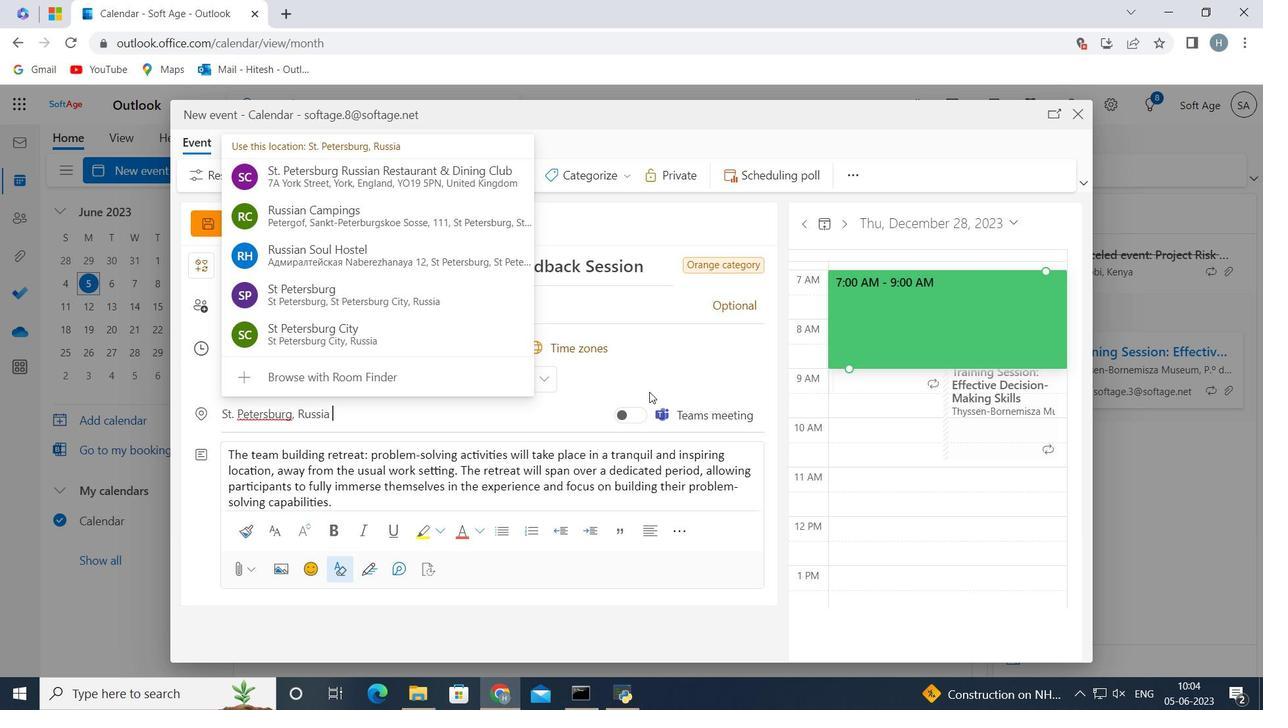
Action: Mouse pressed left at (677, 369)
Screenshot: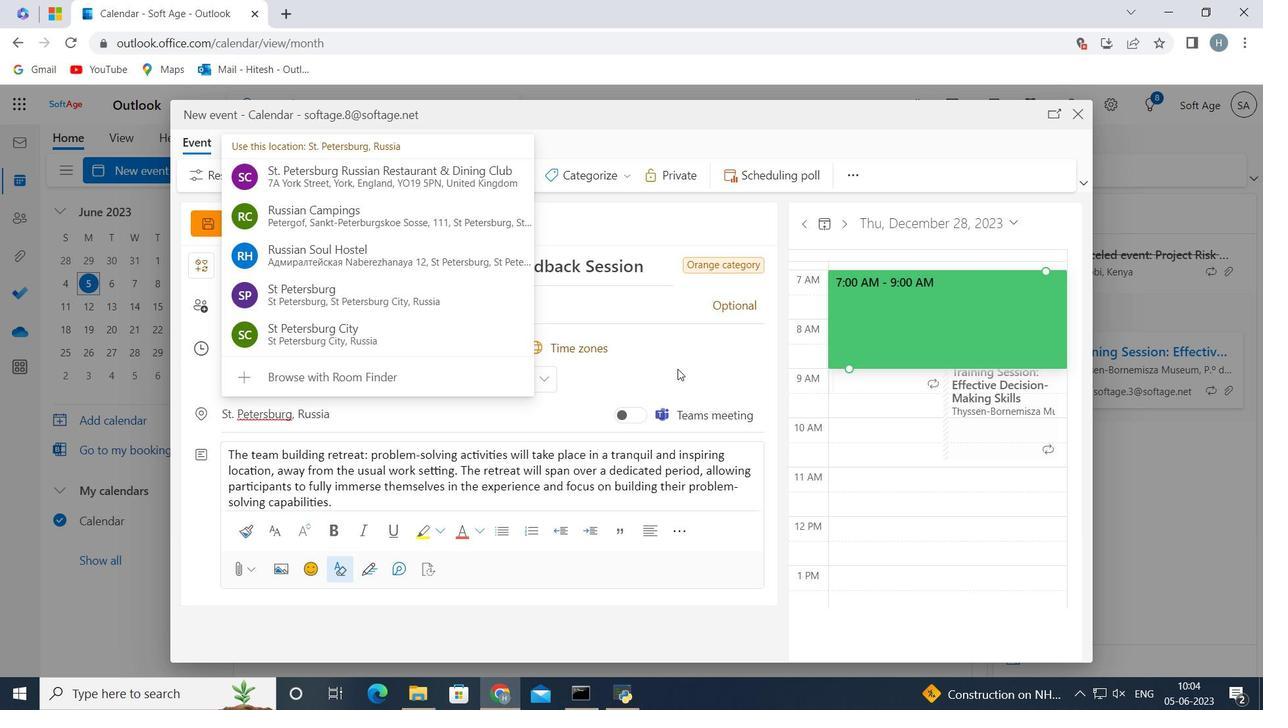 
Action: Mouse moved to (427, 308)
Screenshot: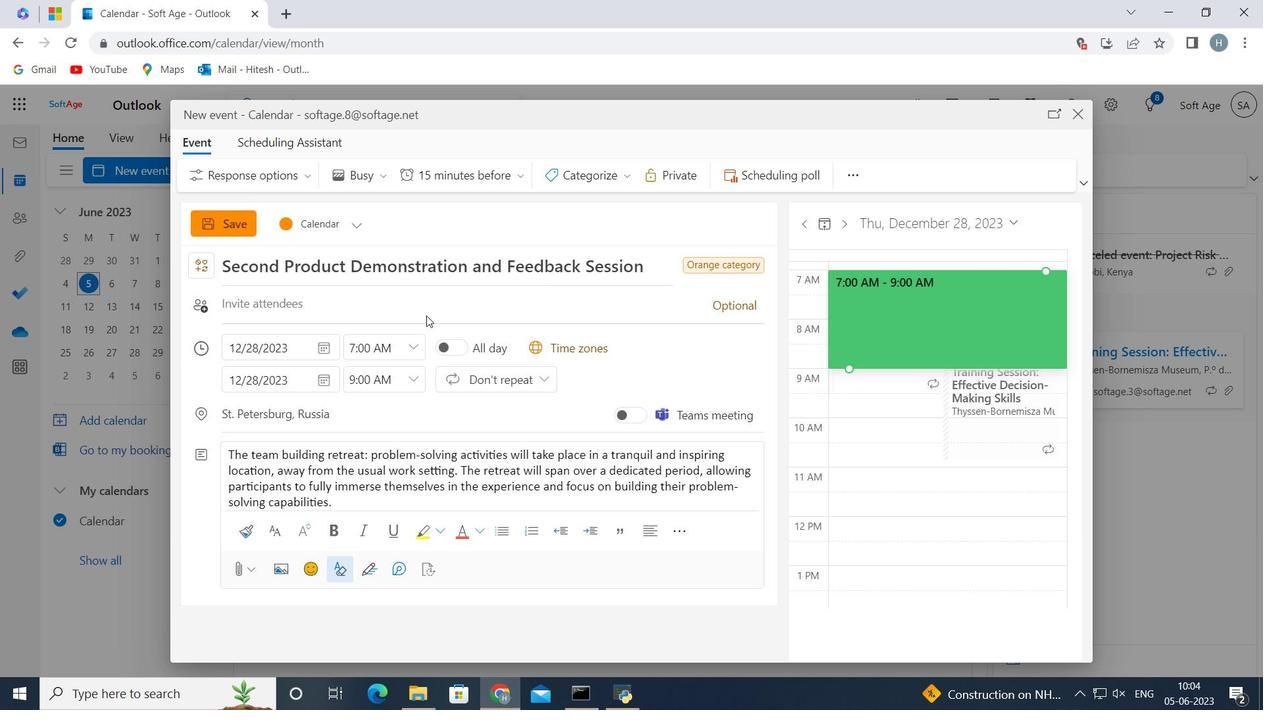 
Action: Mouse pressed left at (427, 308)
Screenshot: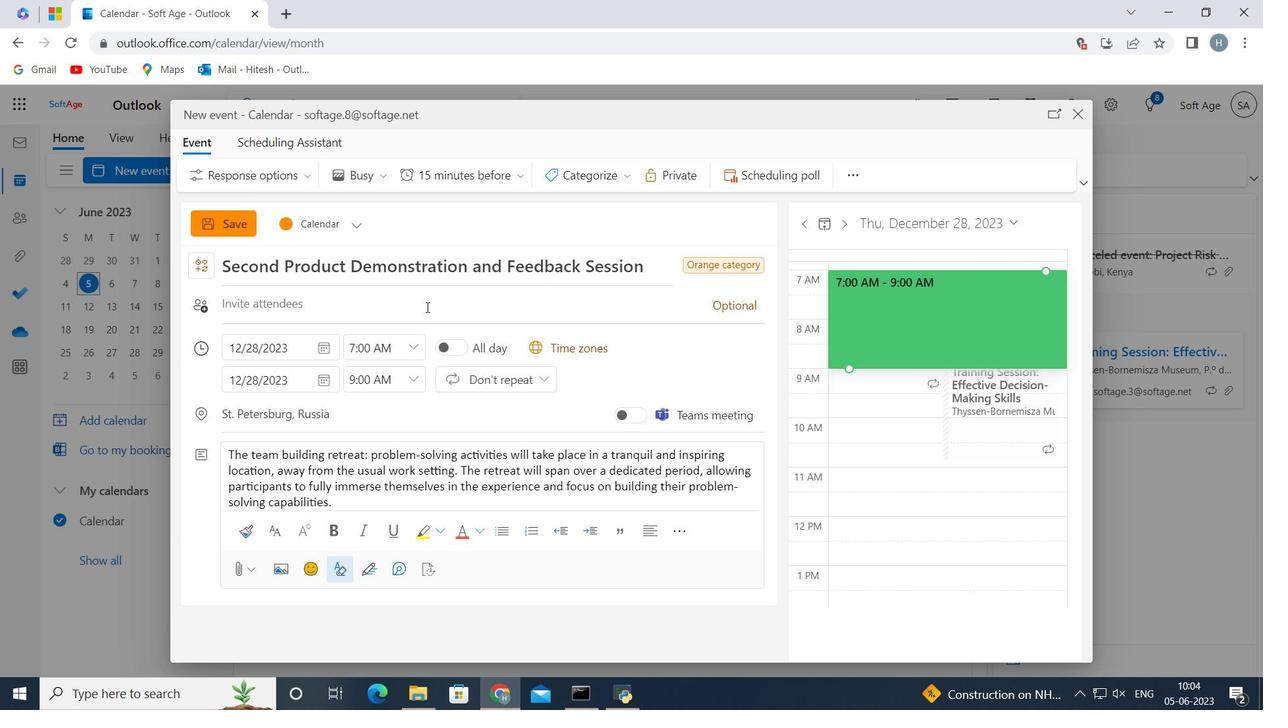 
Action: Key pressed softage.1<Key.shift>@softage.net
Screenshot: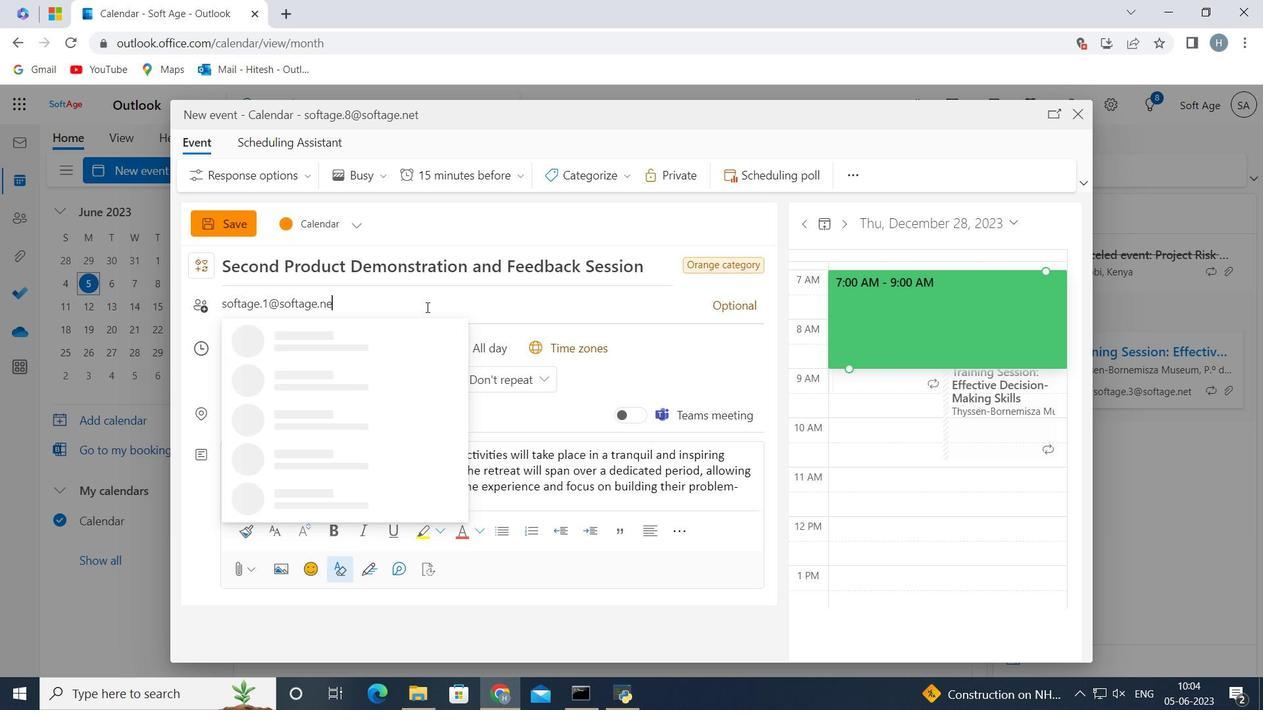 
Action: Mouse moved to (361, 336)
Screenshot: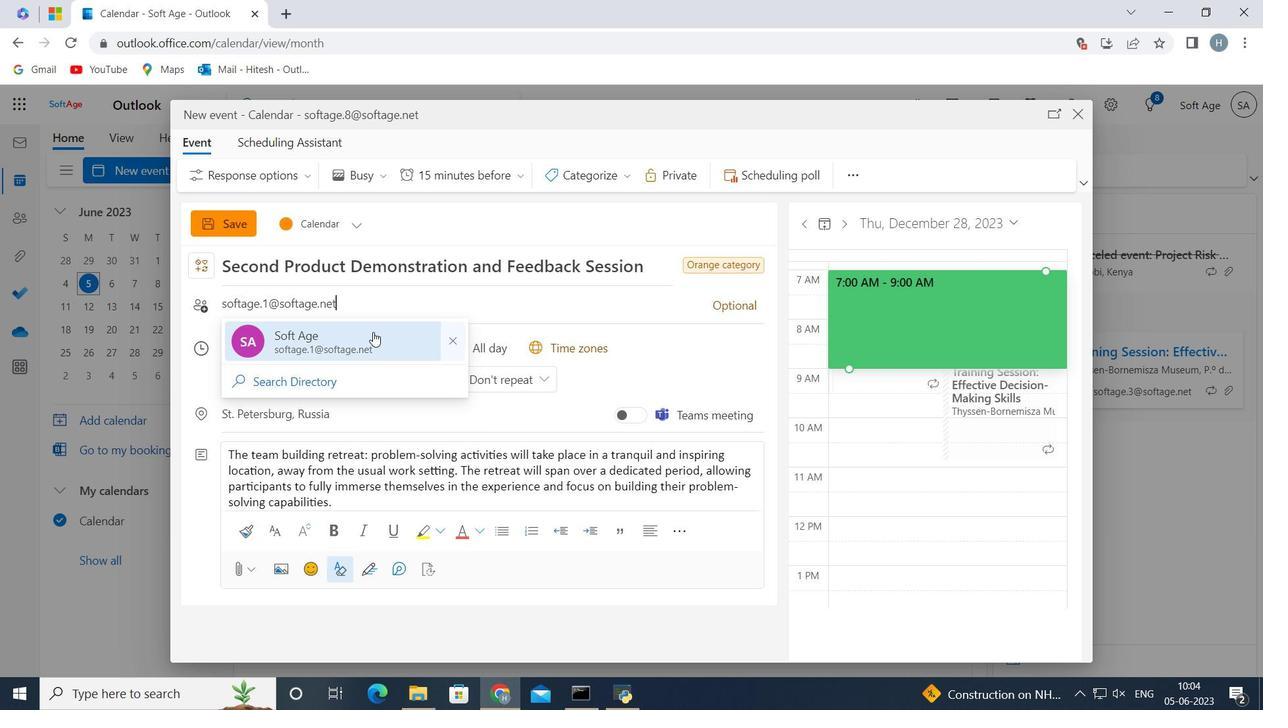 
Action: Mouse pressed left at (361, 336)
Screenshot: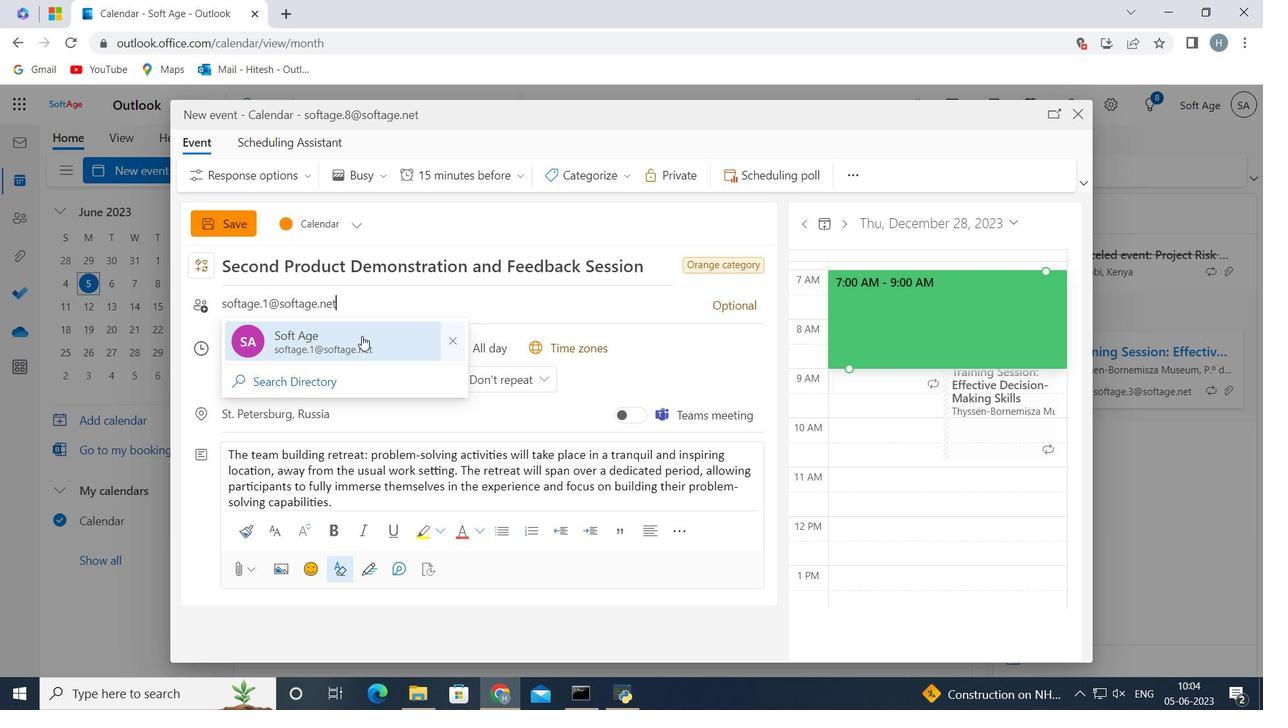 
Action: Key pressed softage.2<Key.shift>@softage.net
Screenshot: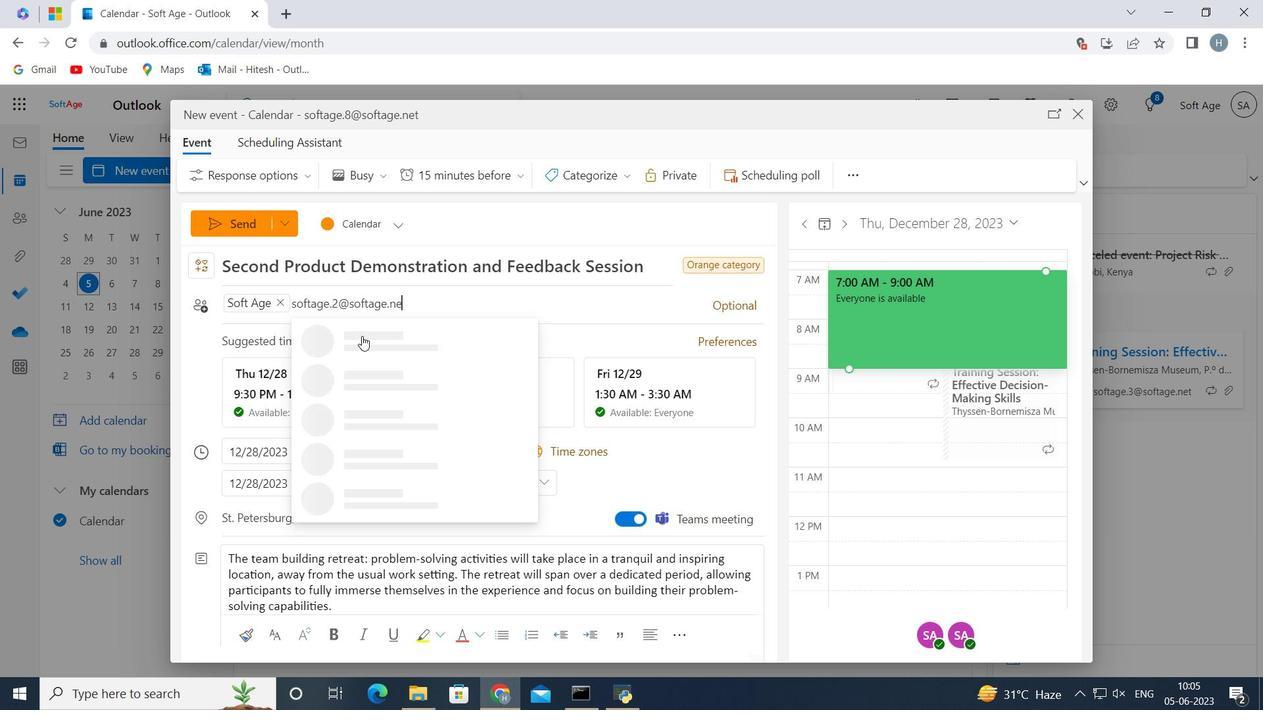 
Action: Mouse pressed left at (361, 336)
Screenshot: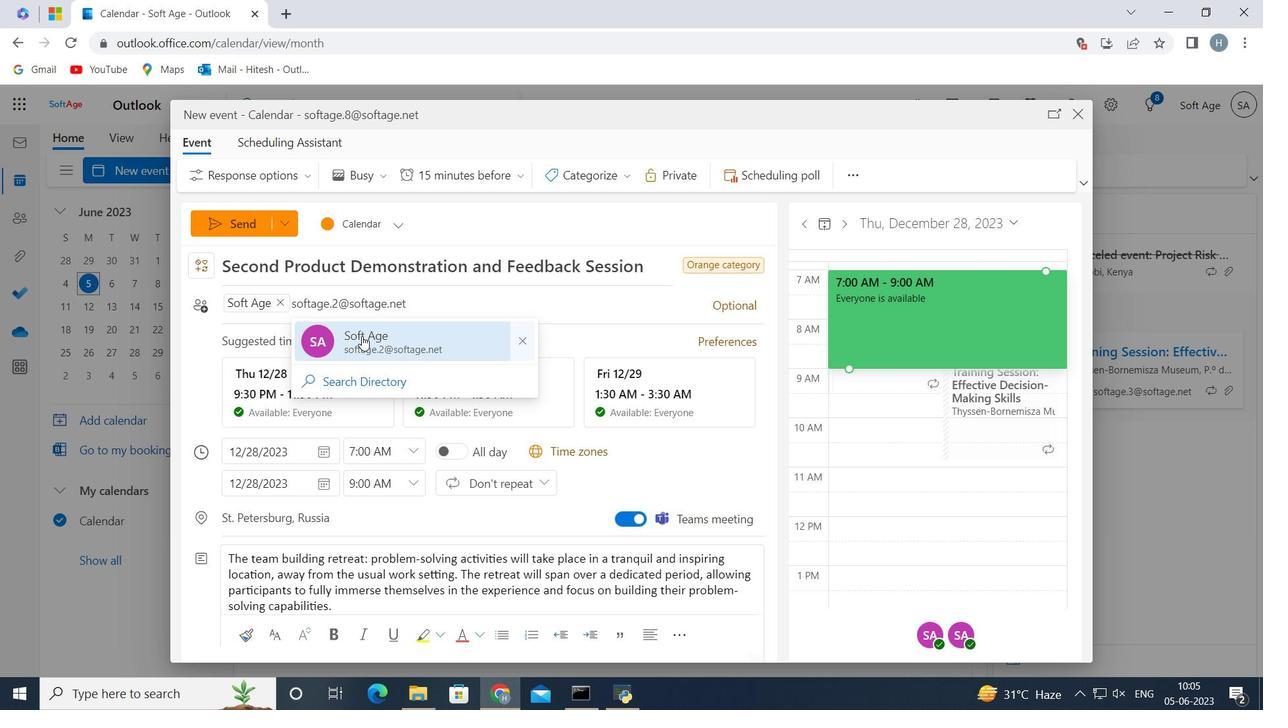 
Action: Mouse moved to (521, 177)
Screenshot: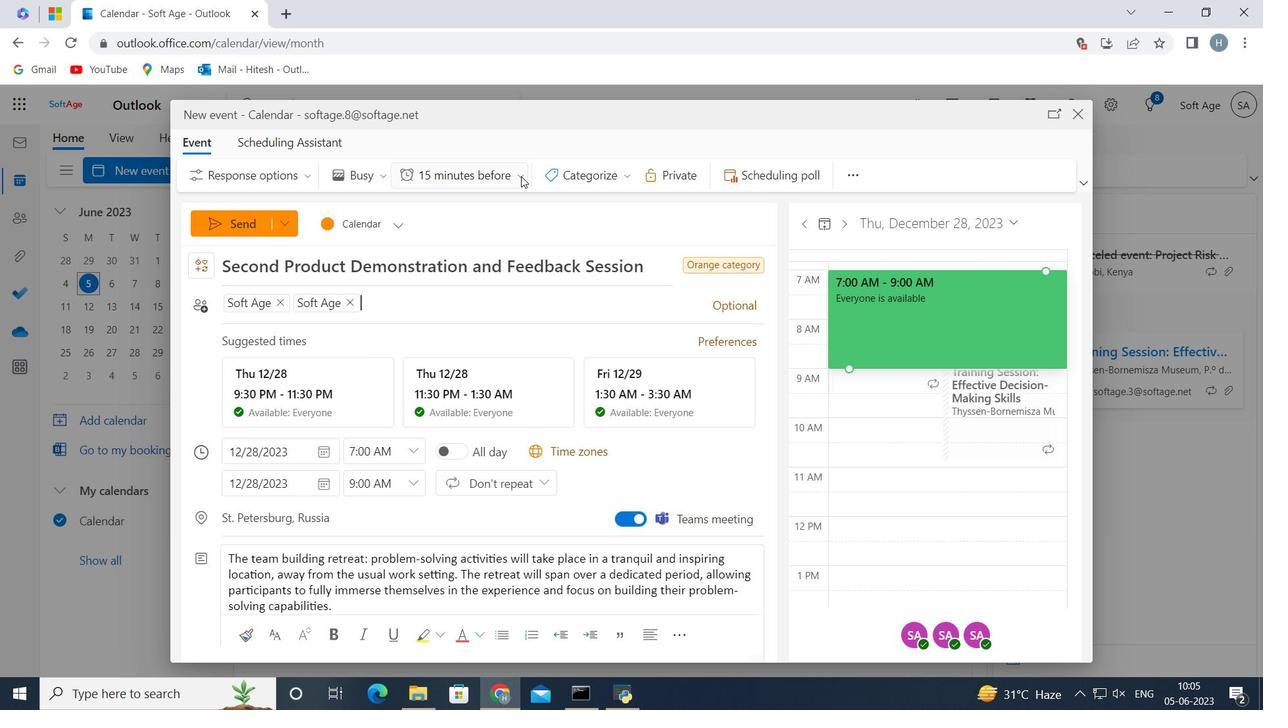 
Action: Mouse pressed left at (521, 177)
Screenshot: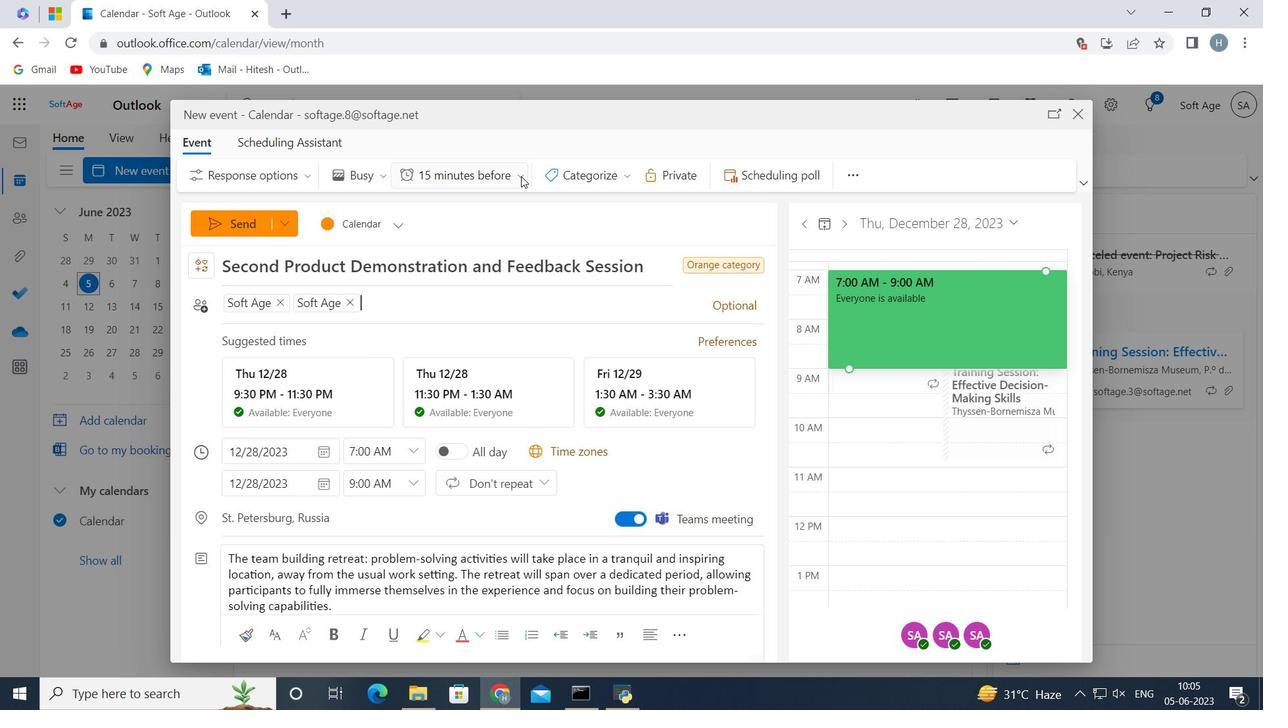 
Action: Mouse moved to (490, 352)
Screenshot: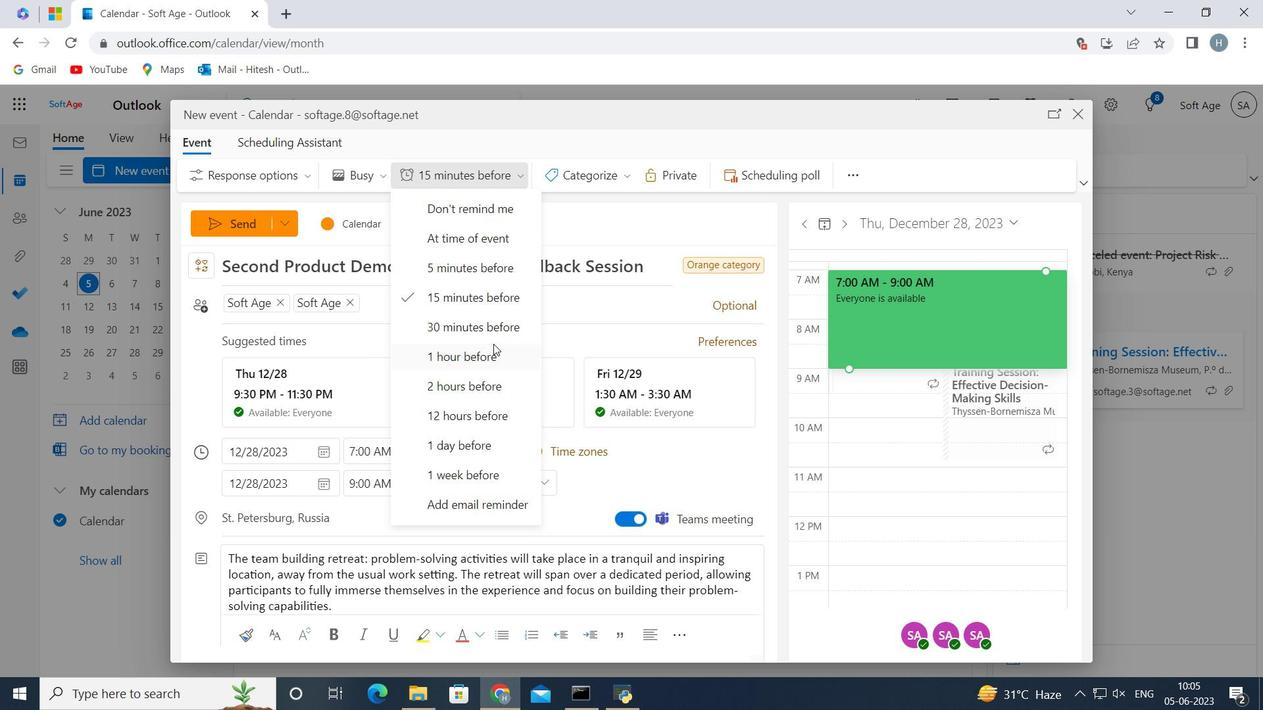 
Action: Mouse pressed left at (490, 352)
Screenshot: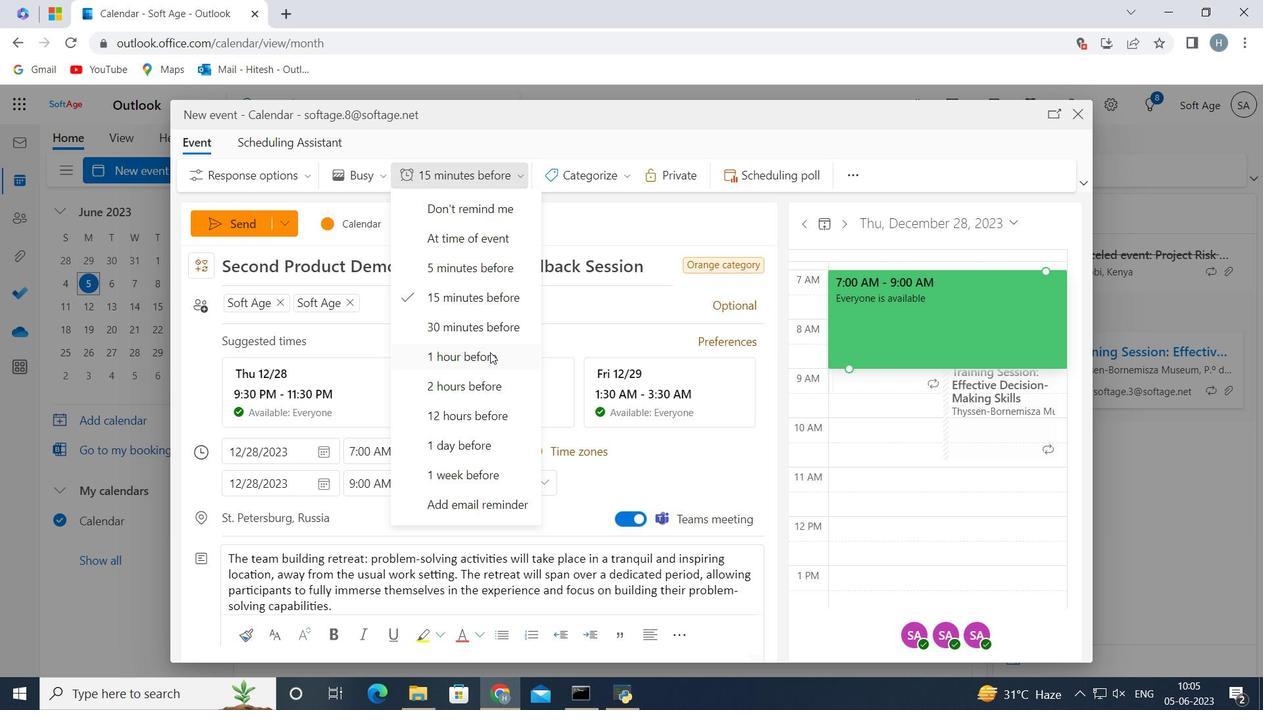 
Action: Mouse moved to (244, 227)
Screenshot: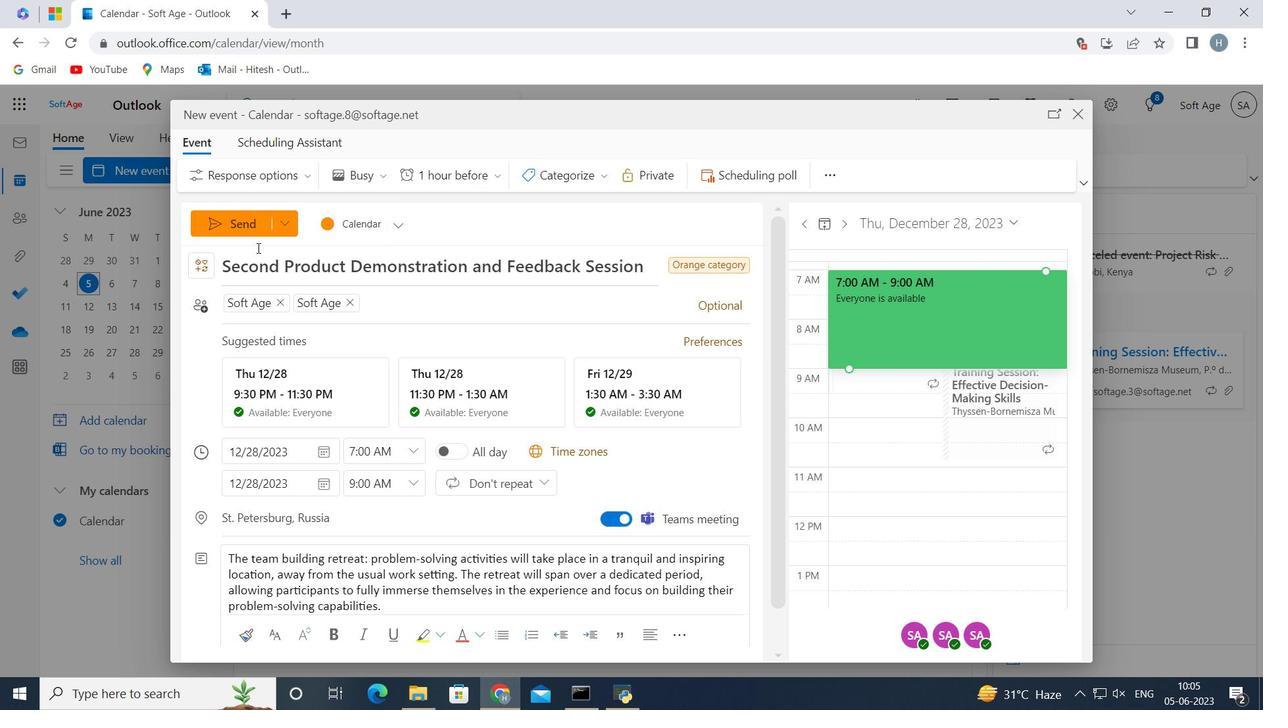 
Action: Mouse pressed left at (244, 227)
Screenshot: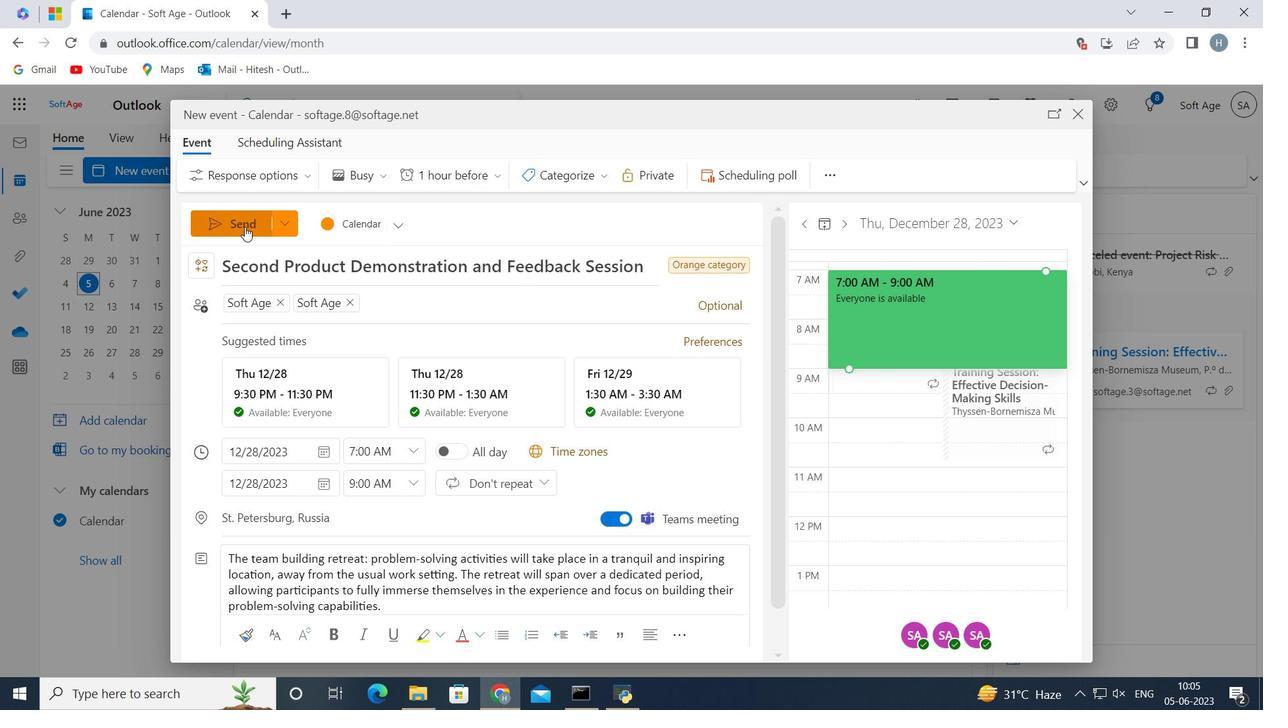 
